 Task: Create validation rules in goal object.
Action: Mouse moved to (609, 48)
Screenshot: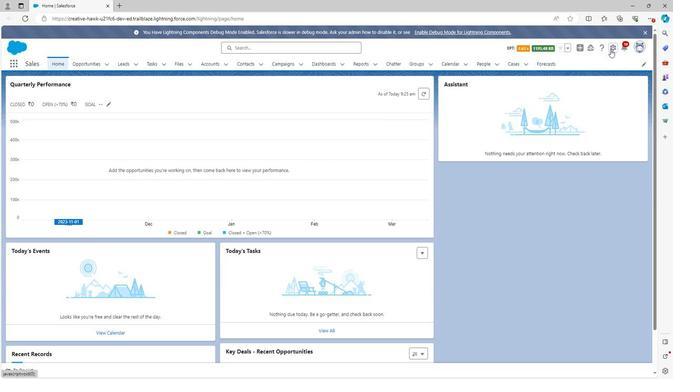 
Action: Mouse pressed left at (609, 48)
Screenshot: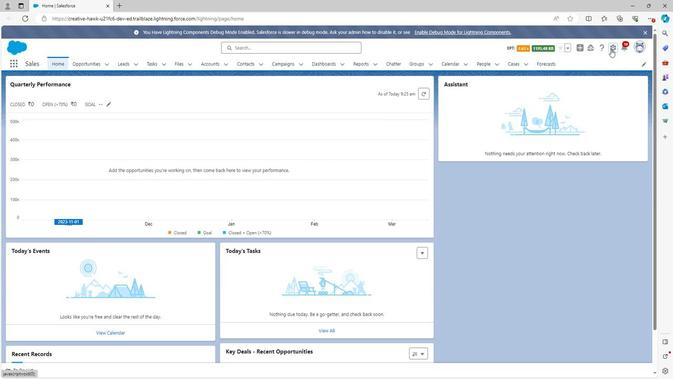 
Action: Mouse moved to (580, 68)
Screenshot: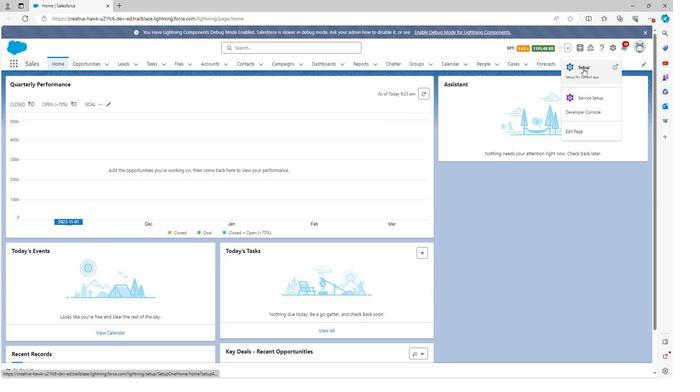 
Action: Mouse pressed left at (580, 68)
Screenshot: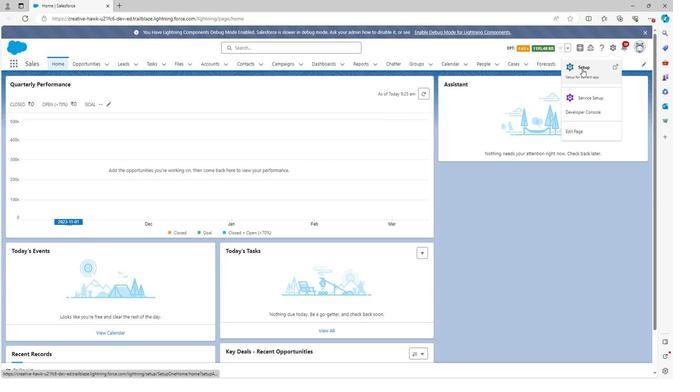 
Action: Mouse moved to (84, 63)
Screenshot: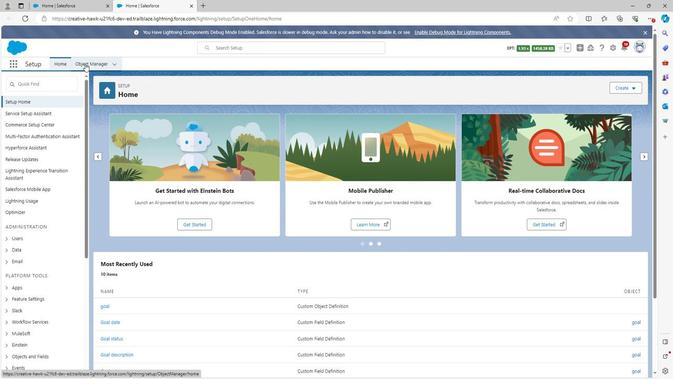 
Action: Mouse pressed left at (84, 63)
Screenshot: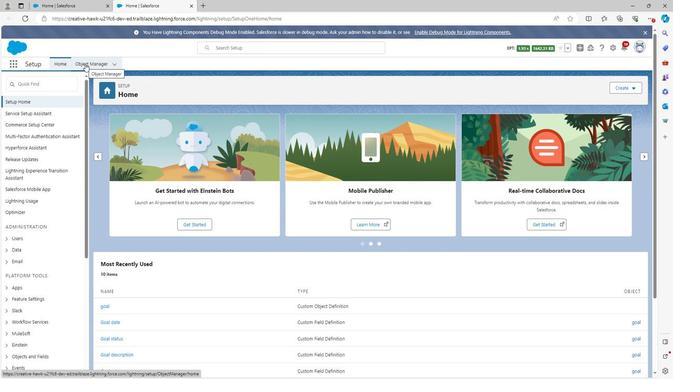 
Action: Mouse moved to (25, 238)
Screenshot: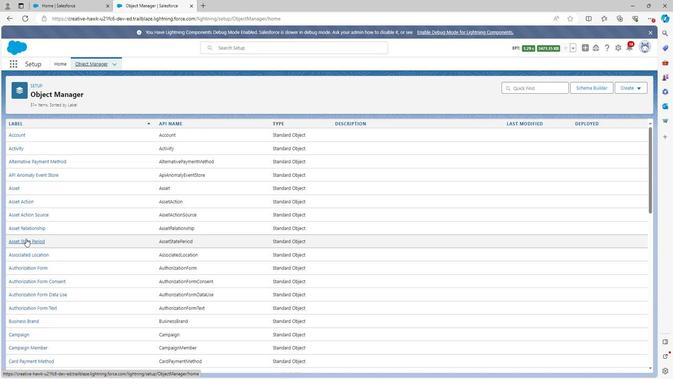 
Action: Mouse scrolled (25, 237) with delta (0, 0)
Screenshot: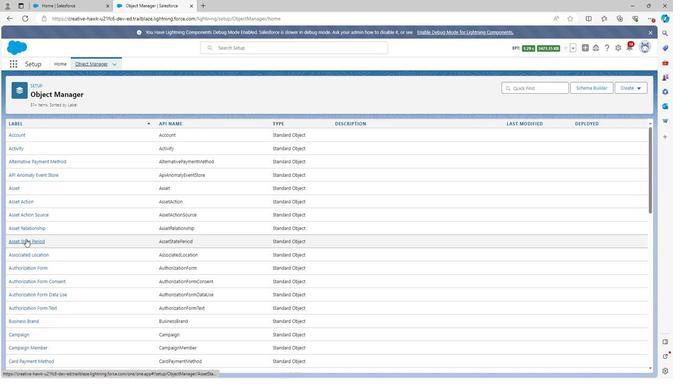 
Action: Mouse moved to (25, 260)
Screenshot: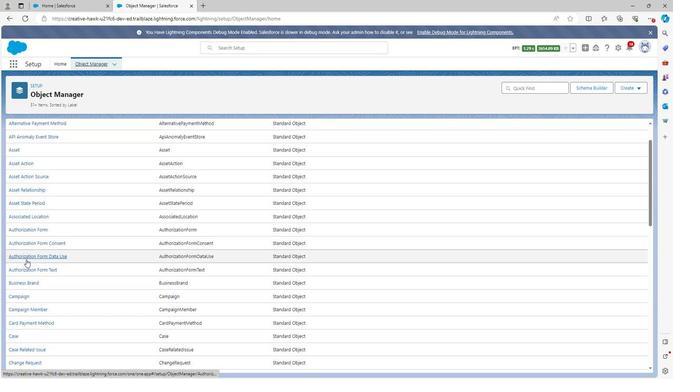 
Action: Mouse scrolled (25, 259) with delta (0, 0)
Screenshot: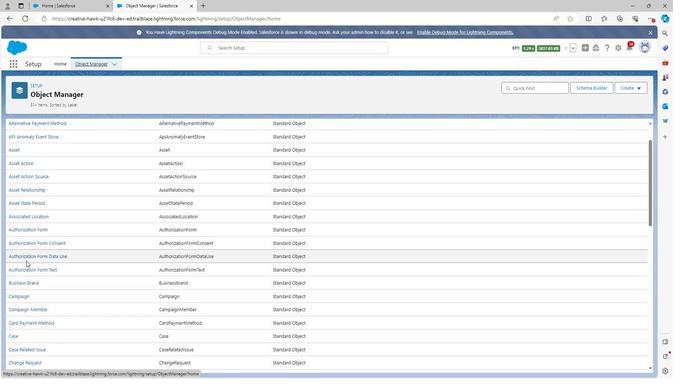 
Action: Mouse moved to (26, 262)
Screenshot: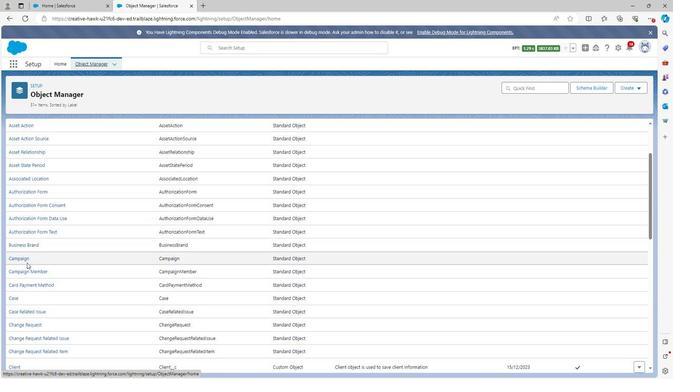 
Action: Mouse scrolled (26, 261) with delta (0, 0)
Screenshot: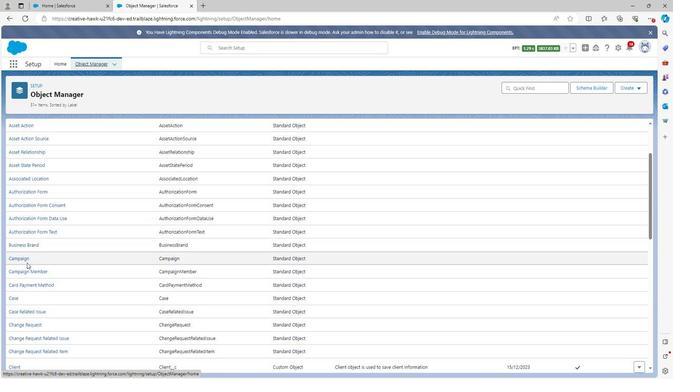 
Action: Mouse moved to (26, 263)
Screenshot: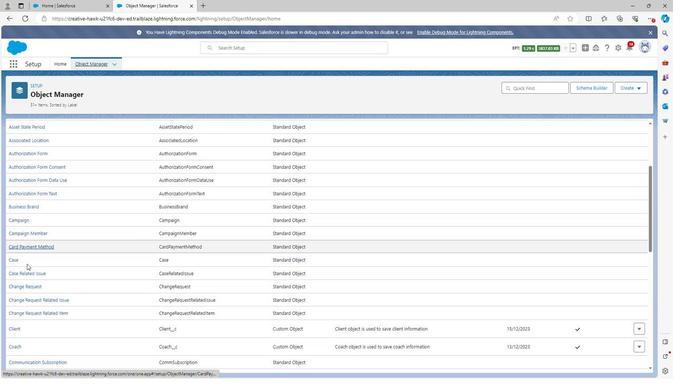 
Action: Mouse scrolled (26, 263) with delta (0, 0)
Screenshot: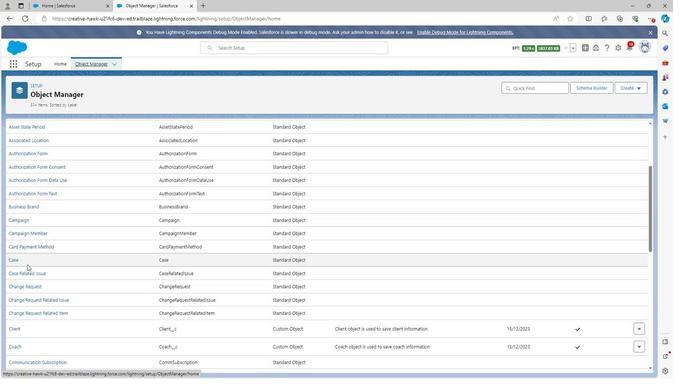 
Action: Mouse scrolled (26, 263) with delta (0, 0)
Screenshot: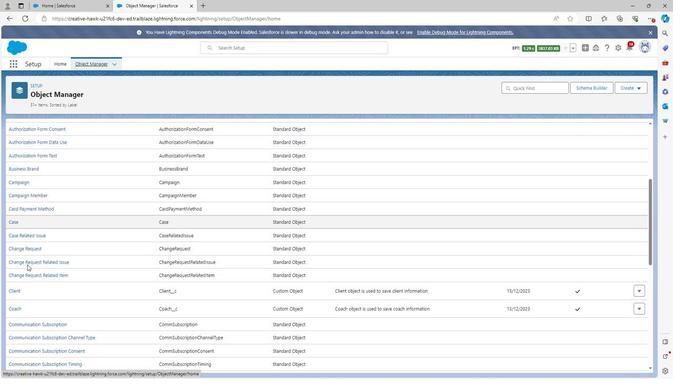 
Action: Mouse scrolled (26, 263) with delta (0, 0)
Screenshot: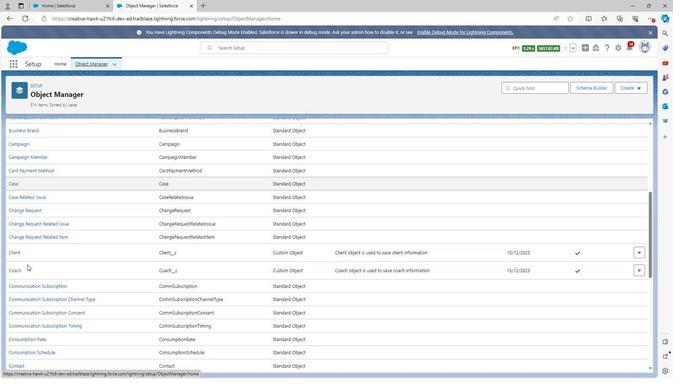 
Action: Mouse scrolled (26, 263) with delta (0, 0)
Screenshot: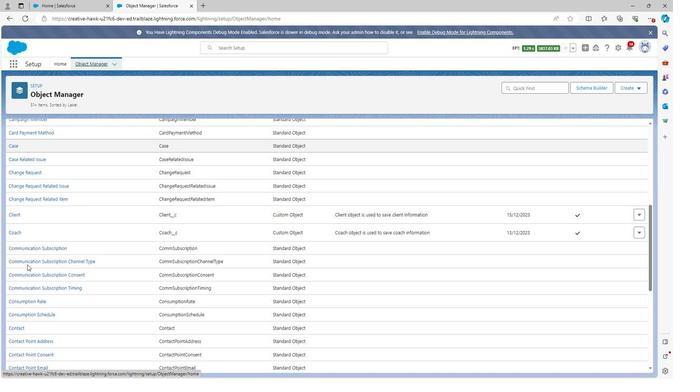 
Action: Mouse scrolled (26, 263) with delta (0, 0)
Screenshot: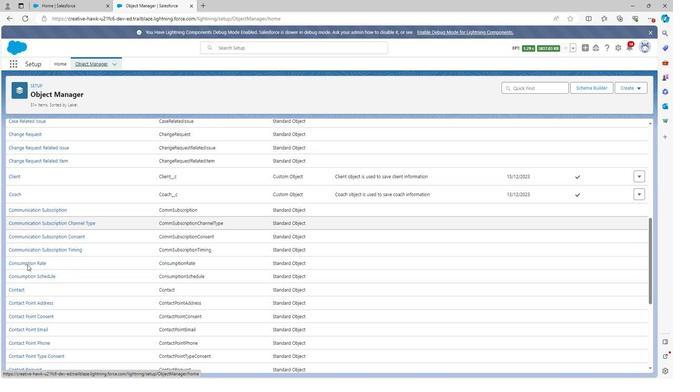 
Action: Mouse scrolled (26, 263) with delta (0, 0)
Screenshot: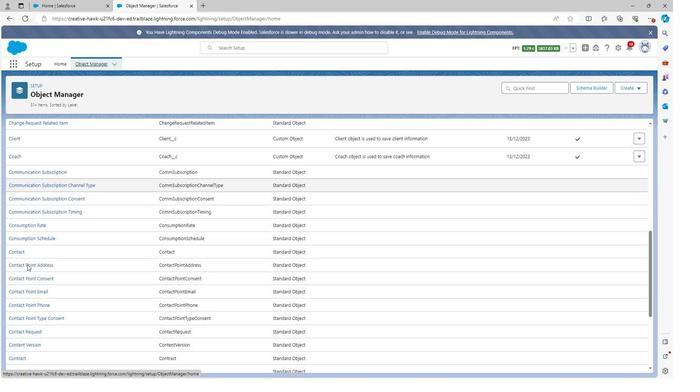 
Action: Mouse scrolled (26, 263) with delta (0, 0)
Screenshot: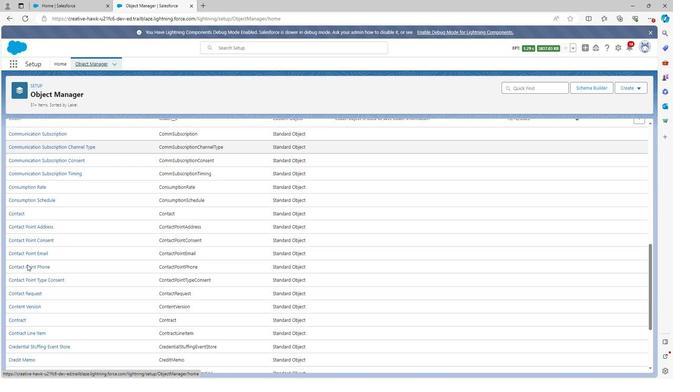 
Action: Mouse scrolled (26, 263) with delta (0, 0)
Screenshot: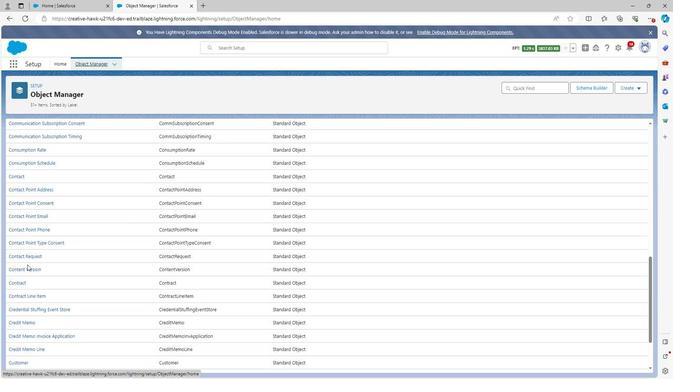
Action: Mouse scrolled (26, 263) with delta (0, 0)
Screenshot: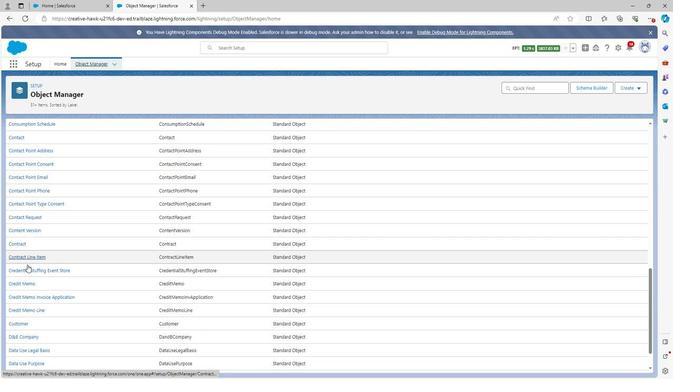 
Action: Mouse scrolled (26, 263) with delta (0, 0)
Screenshot: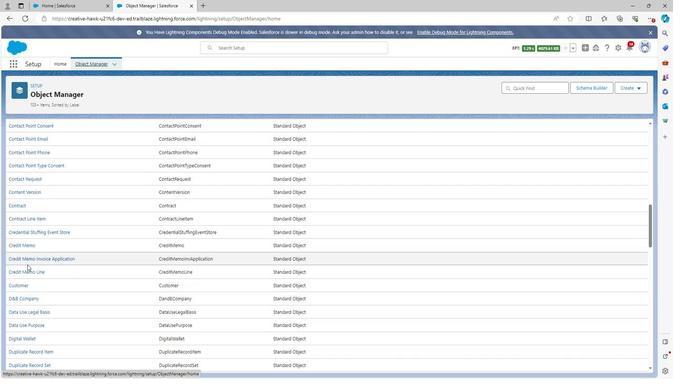 
Action: Mouse scrolled (26, 263) with delta (0, 0)
Screenshot: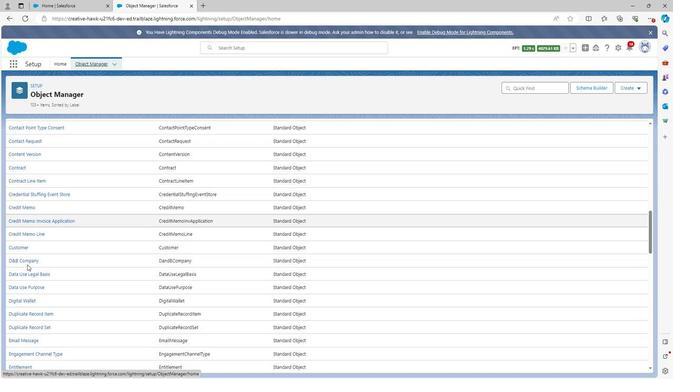 
Action: Mouse scrolled (26, 263) with delta (0, 0)
Screenshot: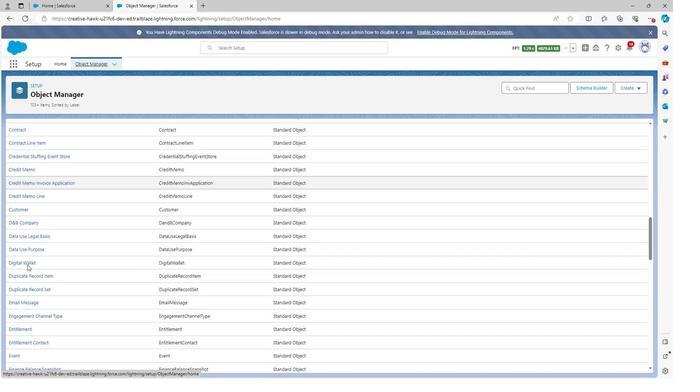 
Action: Mouse scrolled (26, 263) with delta (0, 0)
Screenshot: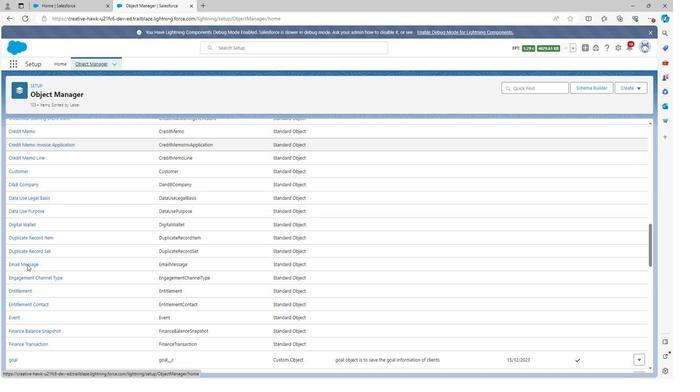 
Action: Mouse scrolled (26, 263) with delta (0, 0)
Screenshot: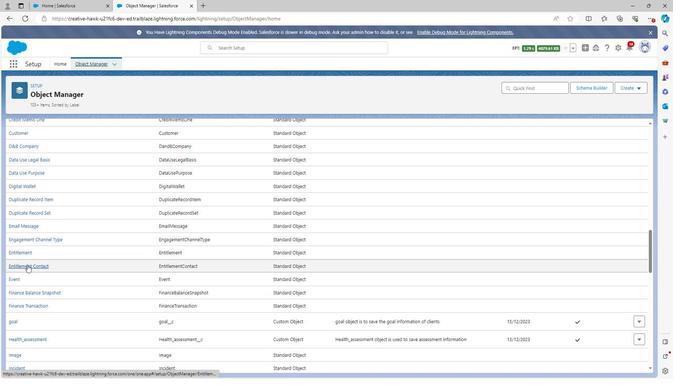 
Action: Mouse scrolled (26, 263) with delta (0, 0)
Screenshot: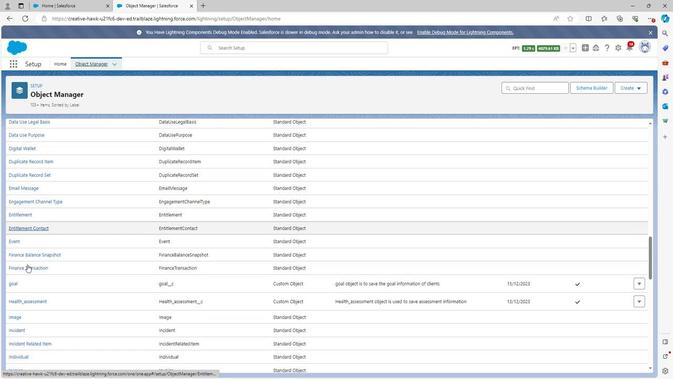 
Action: Mouse moved to (13, 243)
Screenshot: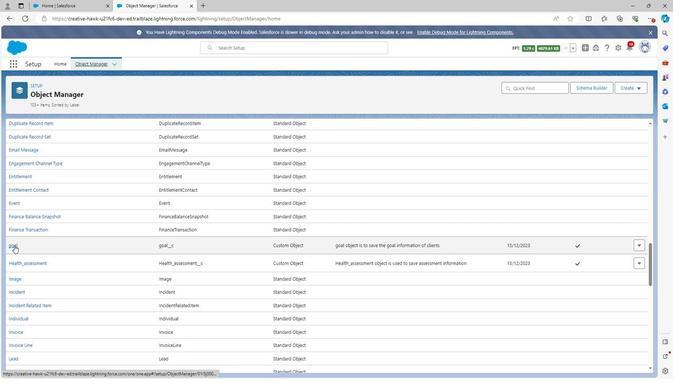 
Action: Mouse pressed left at (13, 243)
Screenshot: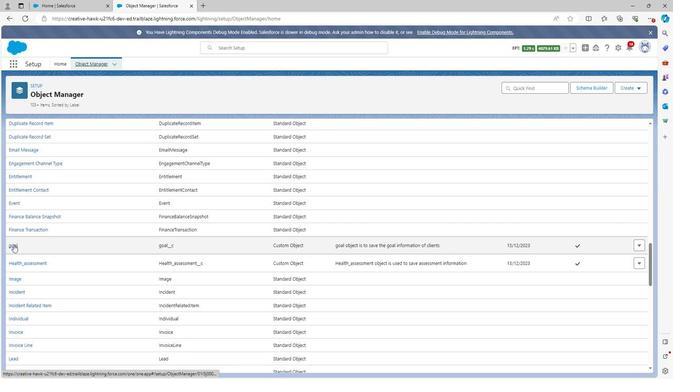 
Action: Mouse moved to (44, 136)
Screenshot: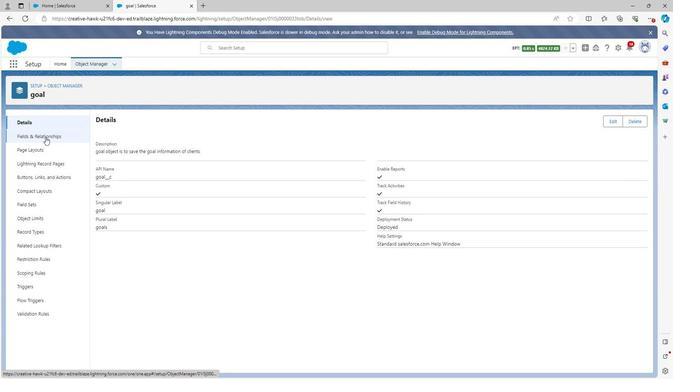 
Action: Mouse pressed left at (44, 136)
Screenshot: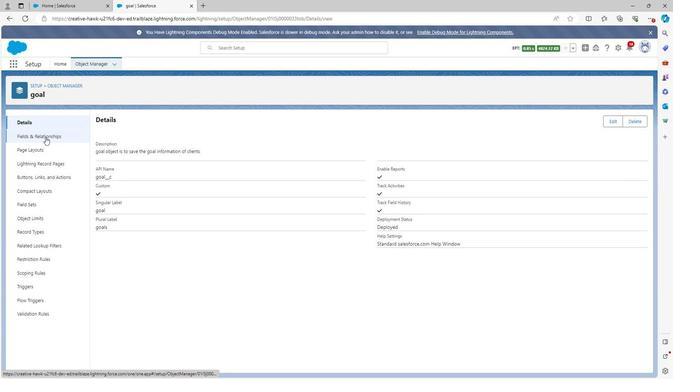 
Action: Mouse moved to (105, 219)
Screenshot: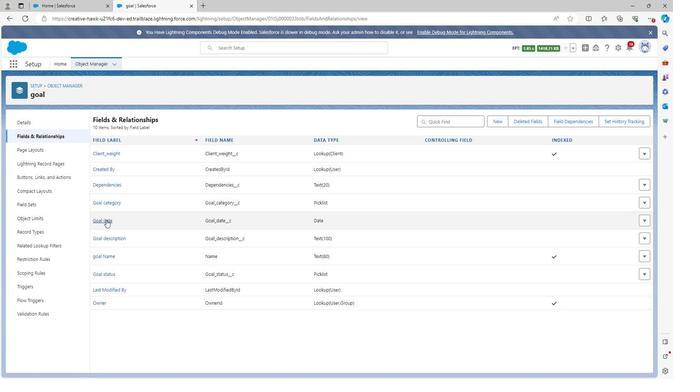 
Action: Mouse pressed left at (105, 219)
Screenshot: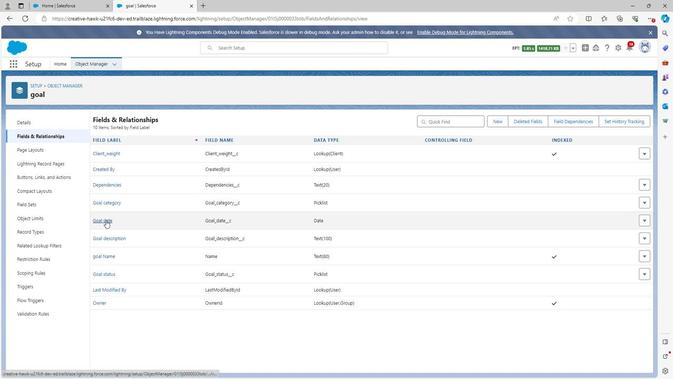 
Action: Mouse moved to (268, 274)
Screenshot: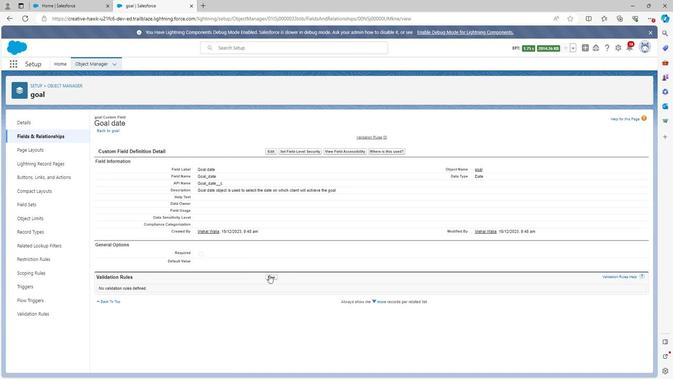 
Action: Mouse pressed left at (268, 274)
Screenshot: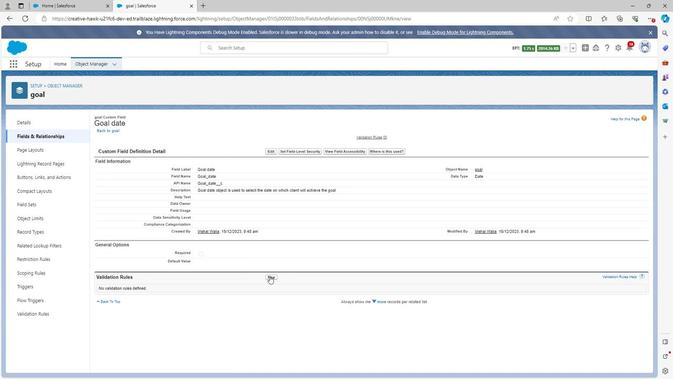 
Action: Mouse moved to (137, 168)
Screenshot: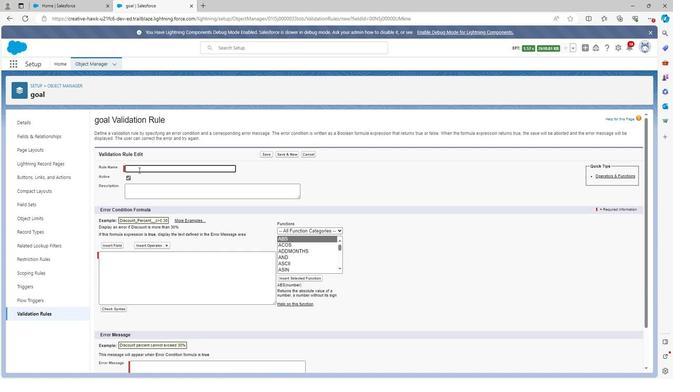 
Action: Mouse pressed left at (137, 168)
Screenshot: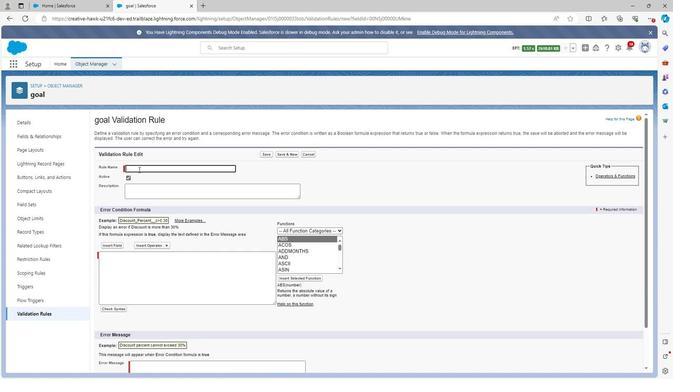 
Action: Key pressed goal<Key.space>dare<Key.backspace><Key.backspace>te
Screenshot: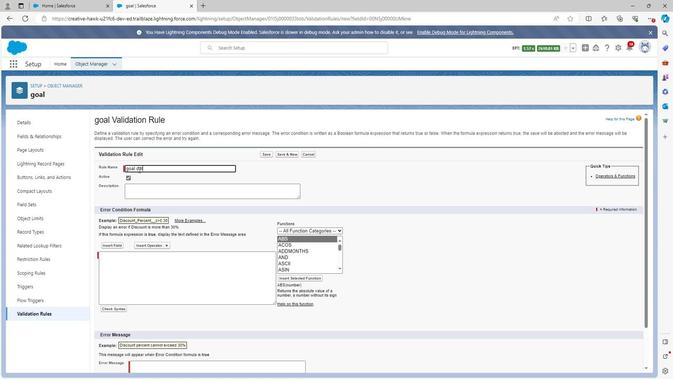 
Action: Mouse moved to (142, 184)
Screenshot: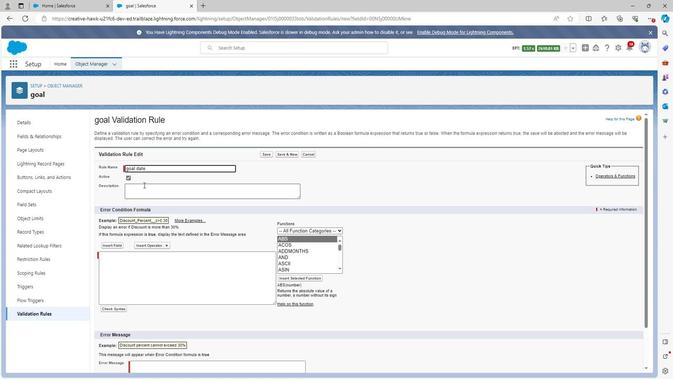 
Action: Mouse pressed left at (142, 184)
Screenshot: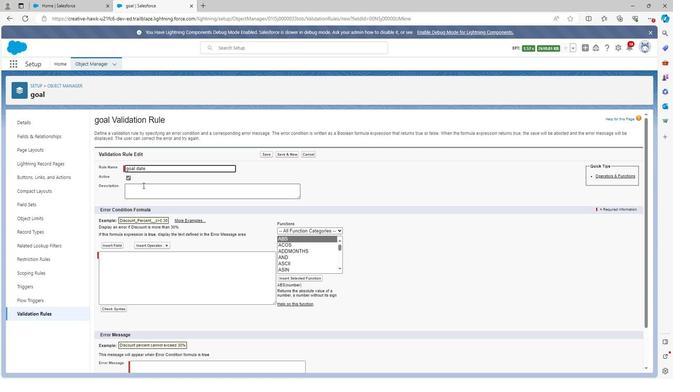 
Action: Key pressed <Key.shift>Goal<Key.space>date<Key.space>r<Key.backspace><Key.space>rule<Key.space>is<Key.space>used<Key.space>to<Key.space>define<Key.space>the<Key.space>goal<Key.space>date<Key.space>of<Key.space>client
Screenshot: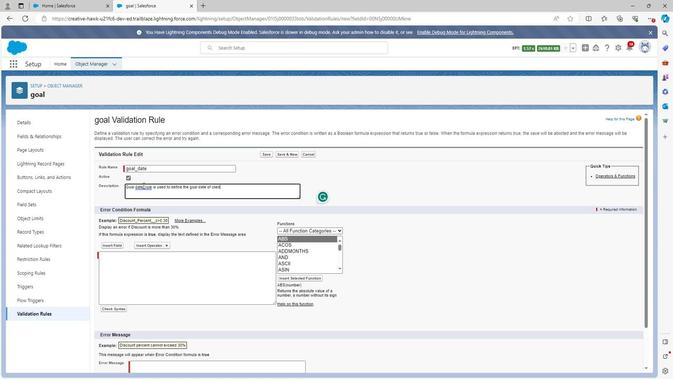 
Action: Mouse moved to (111, 242)
Screenshot: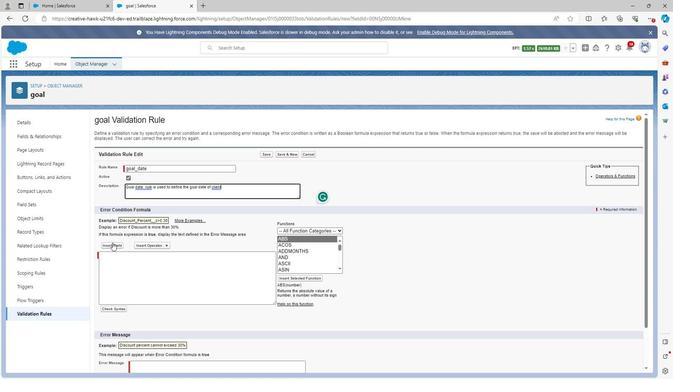 
Action: Mouse pressed left at (111, 242)
Screenshot: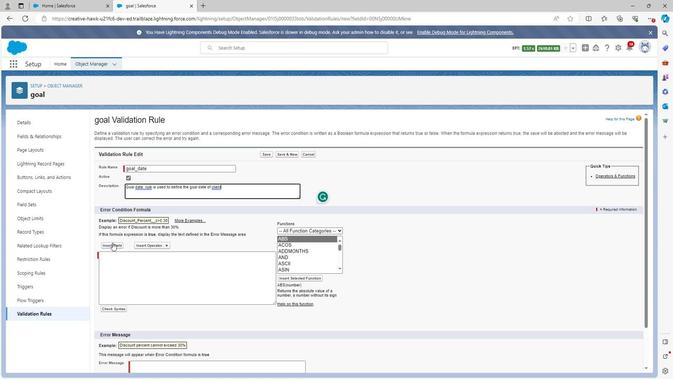 
Action: Mouse moved to (297, 254)
Screenshot: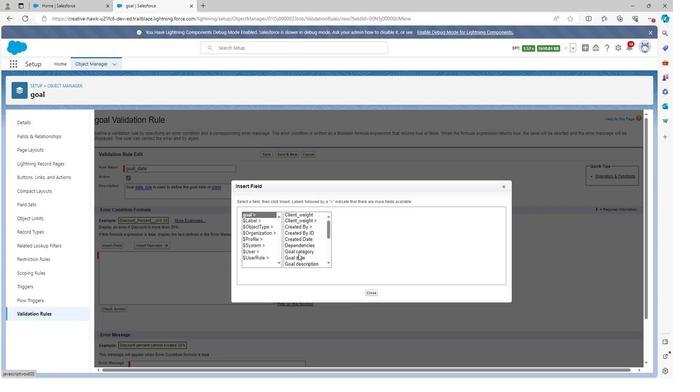 
Action: Mouse pressed left at (297, 254)
Screenshot: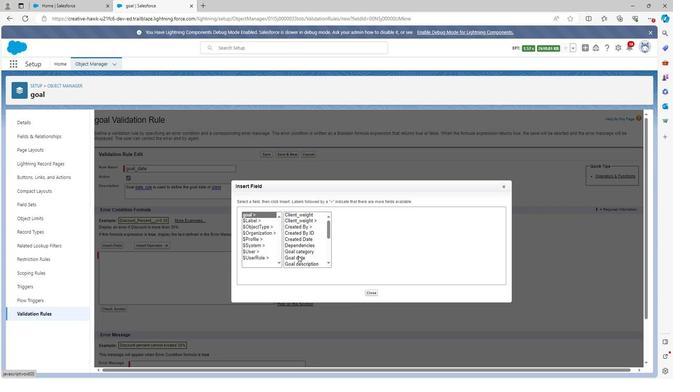 
Action: Mouse moved to (357, 252)
Screenshot: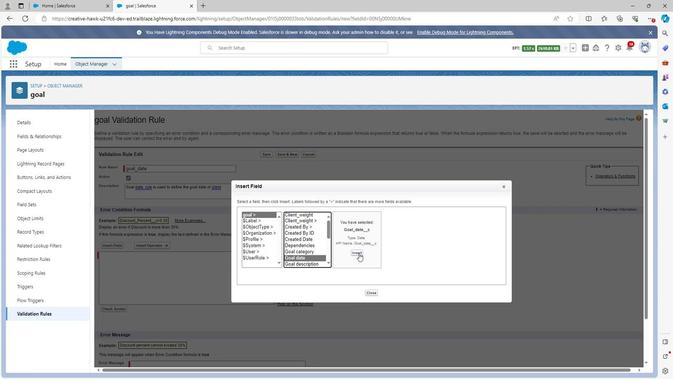 
Action: Mouse pressed left at (357, 252)
Screenshot: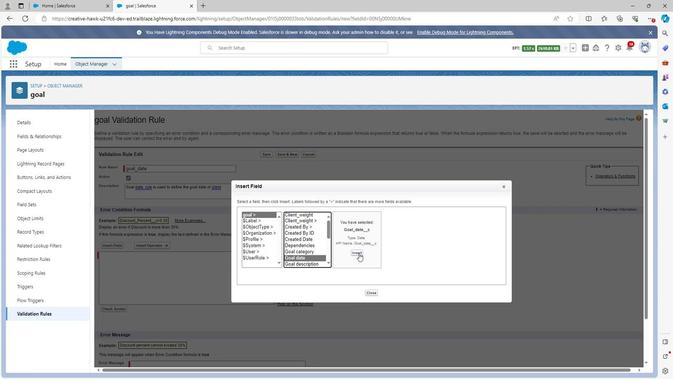 
Action: Mouse moved to (155, 243)
Screenshot: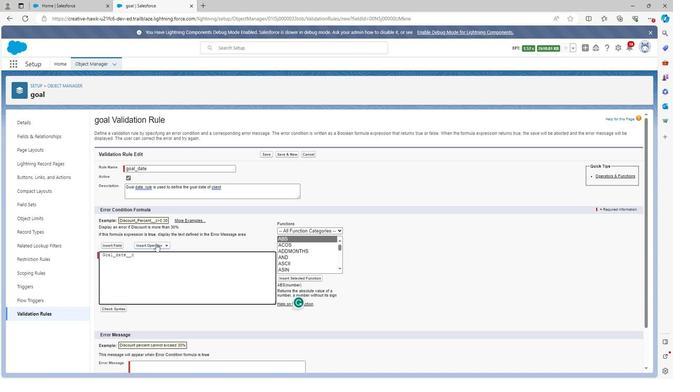 
Action: Mouse pressed left at (155, 243)
Screenshot: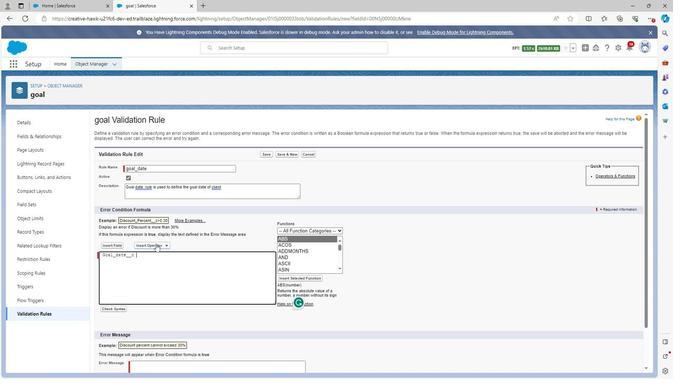 
Action: Mouse moved to (147, 329)
Screenshot: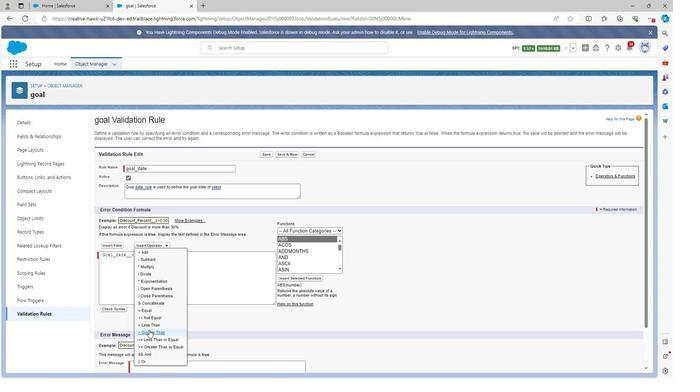 
Action: Mouse pressed left at (147, 329)
Screenshot: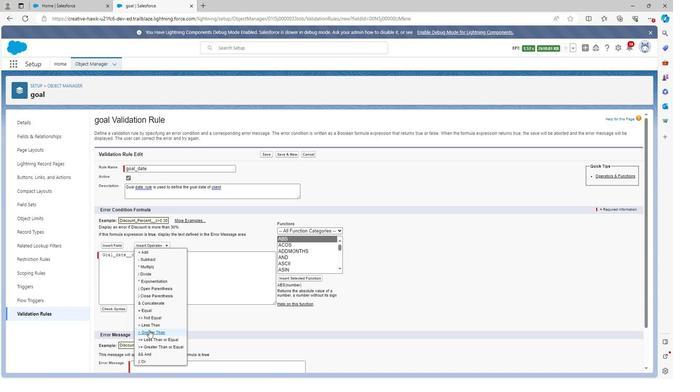 
Action: Mouse moved to (292, 230)
Screenshot: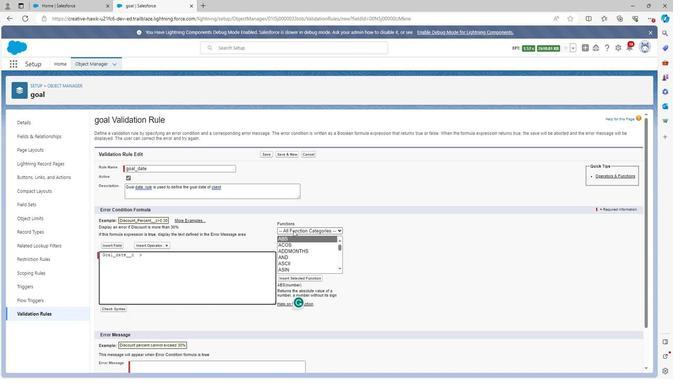 
Action: Mouse pressed left at (292, 230)
Screenshot: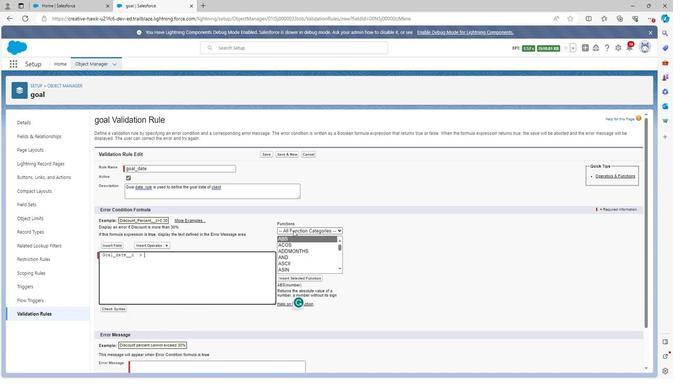 
Action: Mouse moved to (291, 242)
Screenshot: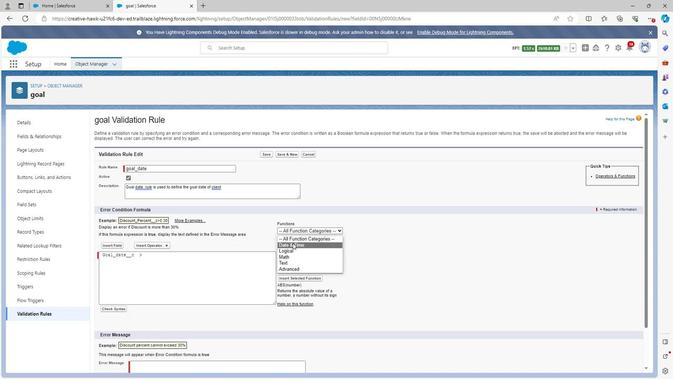 
Action: Mouse pressed left at (291, 242)
Screenshot: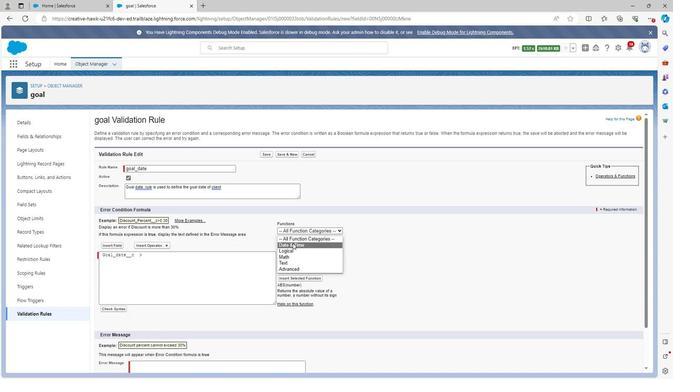 
Action: Mouse moved to (291, 245)
Screenshot: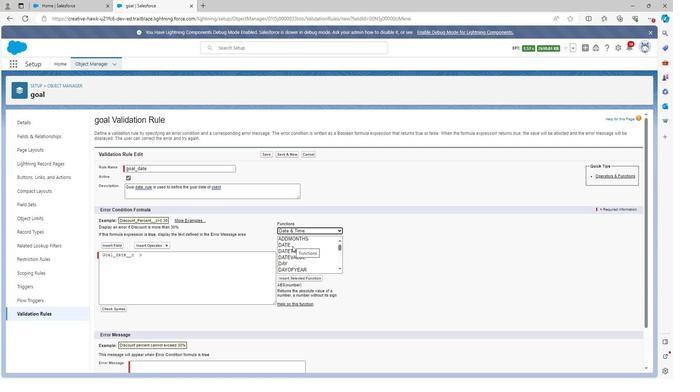 
Action: Mouse scrolled (291, 245) with delta (0, 0)
Screenshot: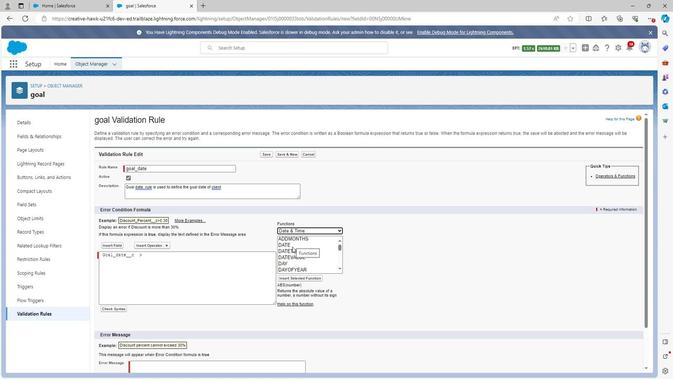 
Action: Mouse scrolled (291, 245) with delta (0, 0)
Screenshot: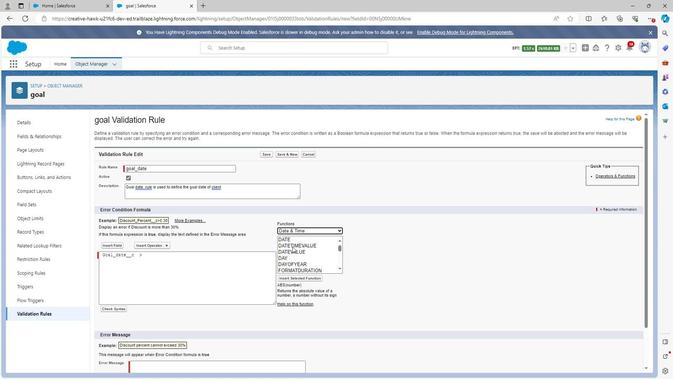 
Action: Mouse scrolled (291, 245) with delta (0, 0)
Screenshot: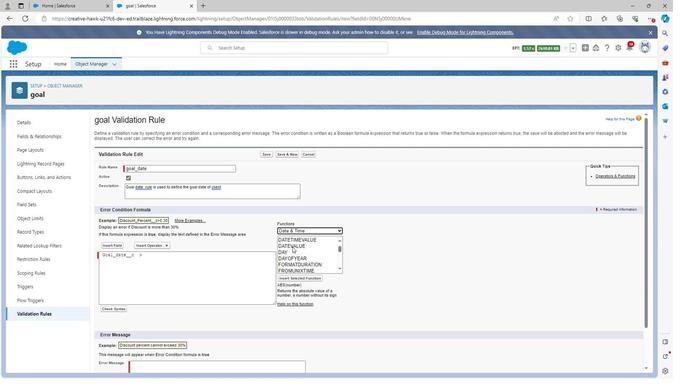 
Action: Mouse scrolled (291, 245) with delta (0, 0)
Screenshot: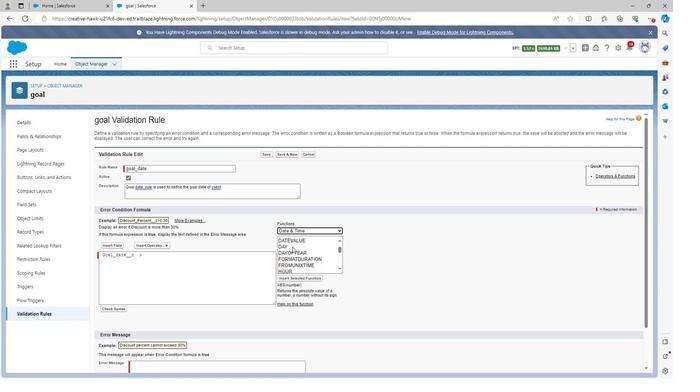 
Action: Mouse scrolled (291, 245) with delta (0, 0)
Screenshot: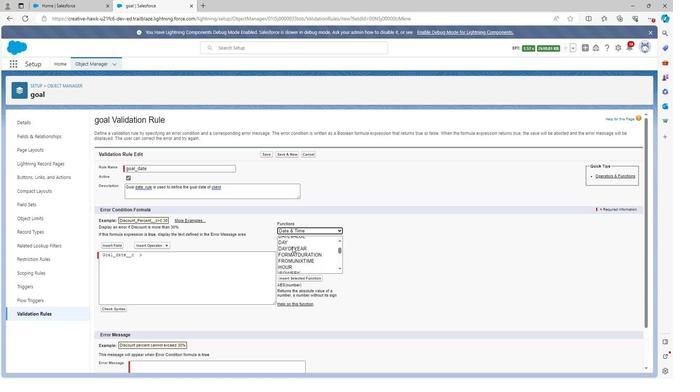 
Action: Mouse scrolled (291, 245) with delta (0, 0)
Screenshot: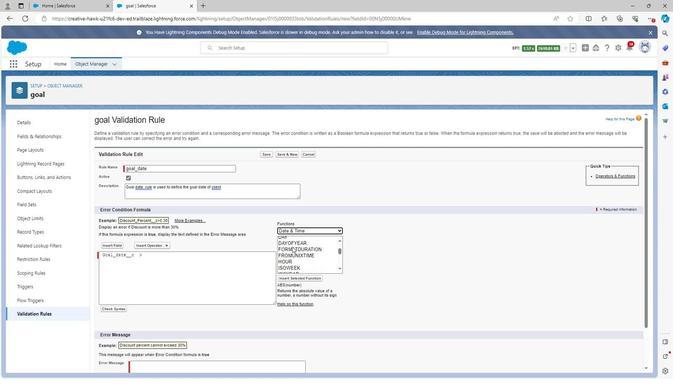 
Action: Mouse scrolled (291, 245) with delta (0, 0)
Screenshot: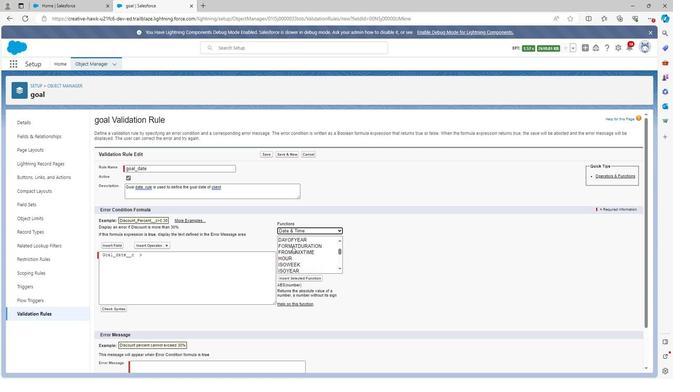 
Action: Mouse scrolled (291, 245) with delta (0, 0)
Screenshot: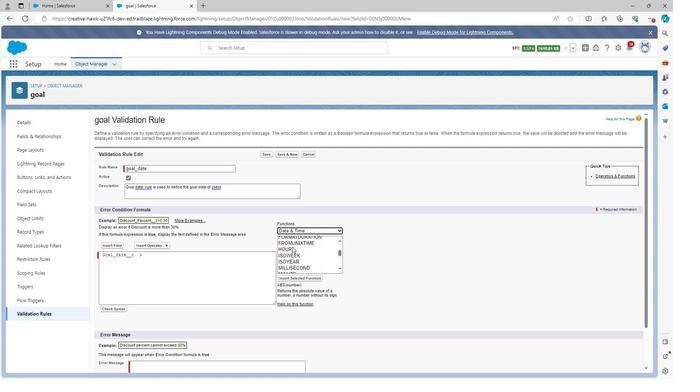 
Action: Mouse scrolled (291, 245) with delta (0, 0)
Screenshot: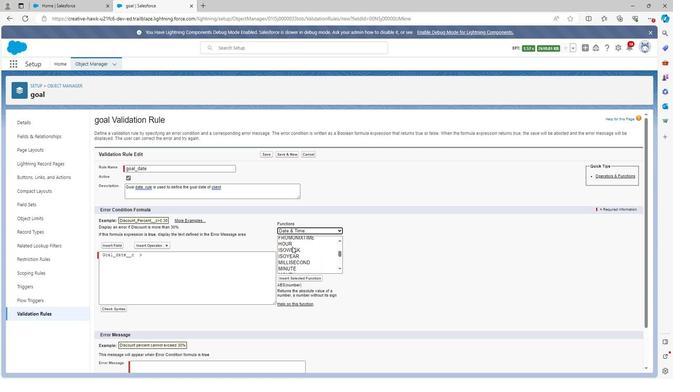
Action: Mouse scrolled (291, 245) with delta (0, 0)
Screenshot: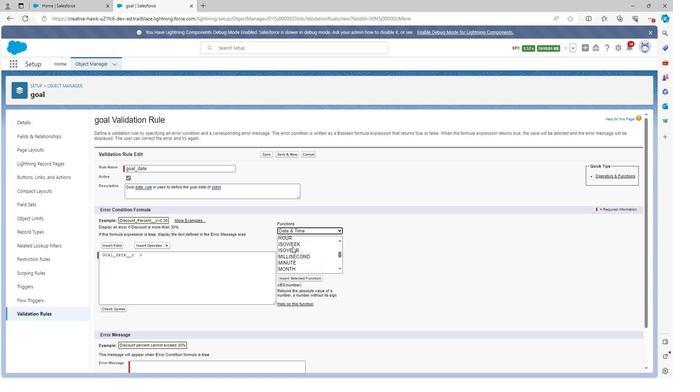 
Action: Mouse scrolled (291, 245) with delta (0, 0)
Screenshot: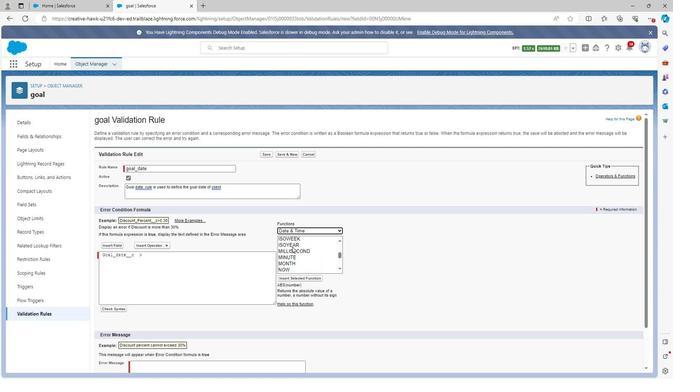 
Action: Mouse scrolled (291, 245) with delta (0, 0)
Screenshot: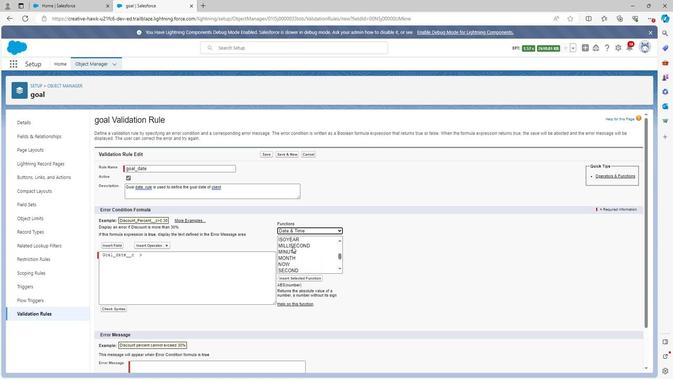
Action: Mouse scrolled (291, 245) with delta (0, 0)
Screenshot: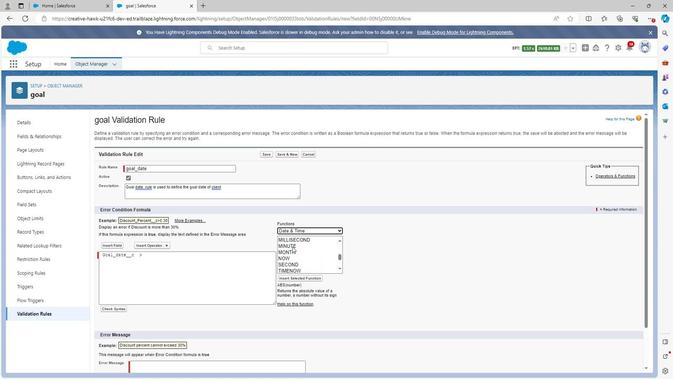 
Action: Mouse scrolled (291, 245) with delta (0, 0)
Screenshot: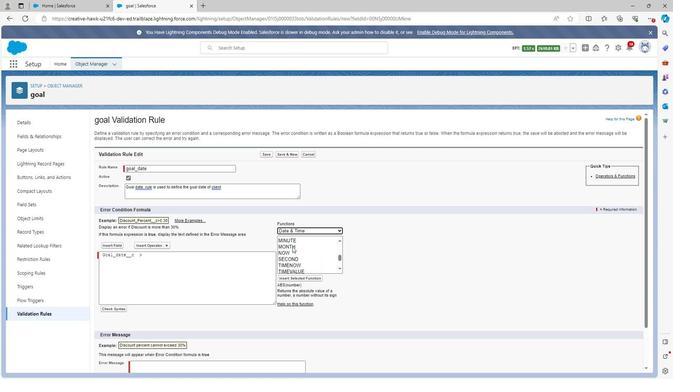 
Action: Mouse scrolled (291, 245) with delta (0, 0)
Screenshot: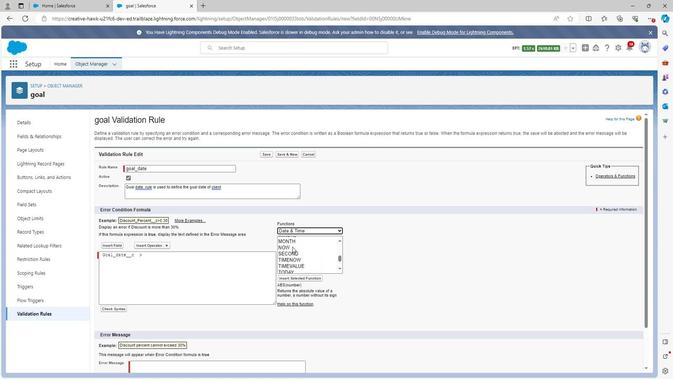 
Action: Mouse scrolled (291, 245) with delta (0, 0)
Screenshot: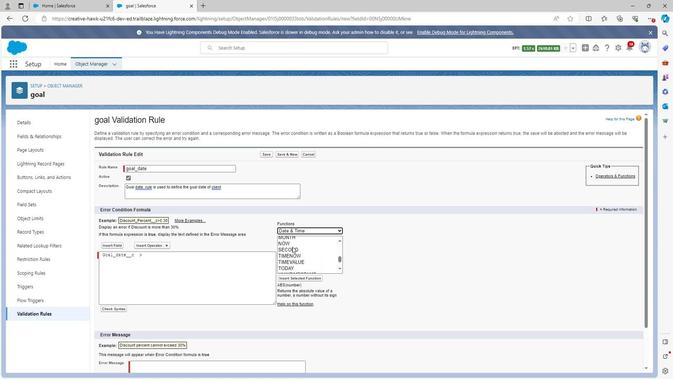 
Action: Mouse scrolled (291, 245) with delta (0, 0)
Screenshot: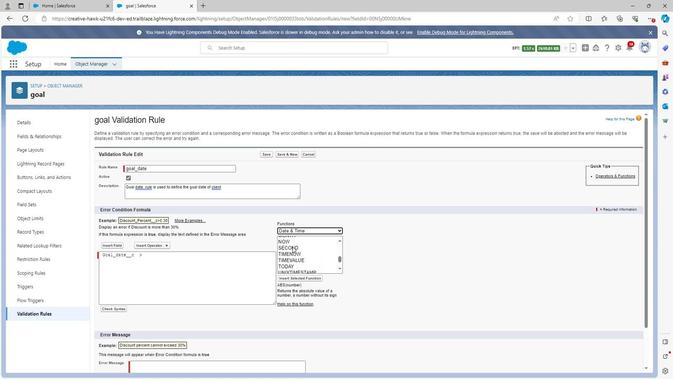 
Action: Mouse moved to (284, 253)
Screenshot: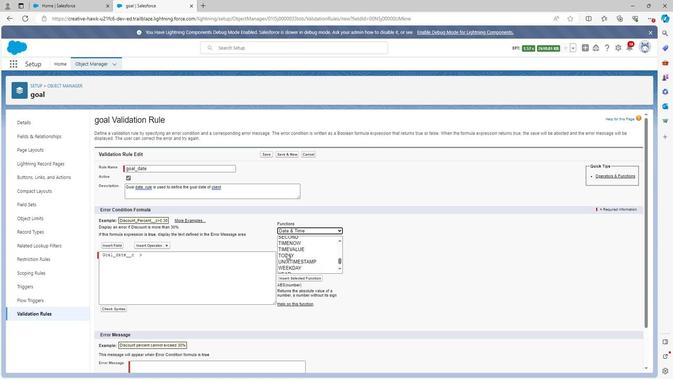 
Action: Mouse pressed left at (284, 253)
Screenshot: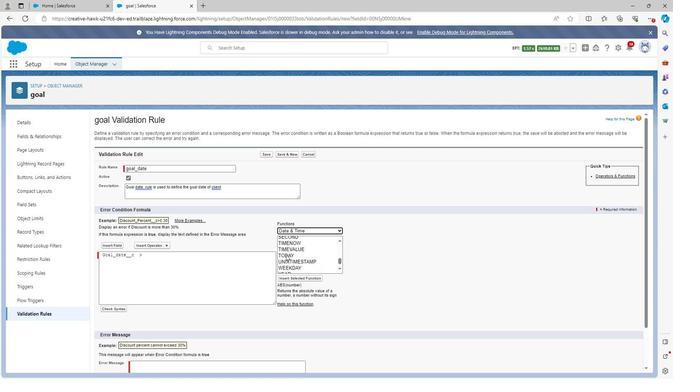
Action: Mouse moved to (293, 275)
Screenshot: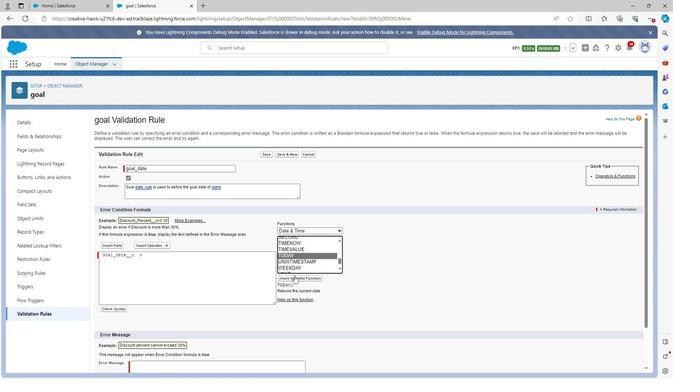 
Action: Mouse pressed left at (293, 275)
Screenshot: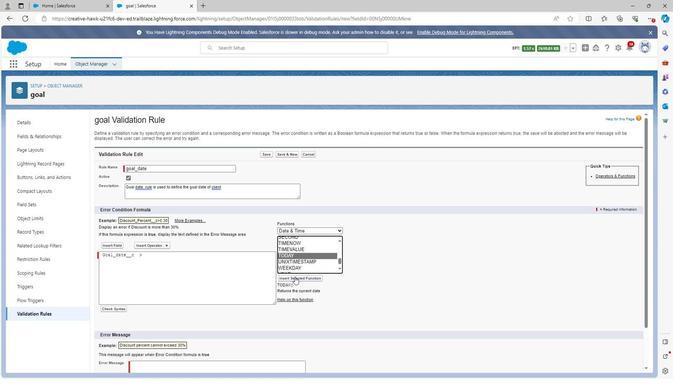 
Action: Mouse moved to (118, 307)
Screenshot: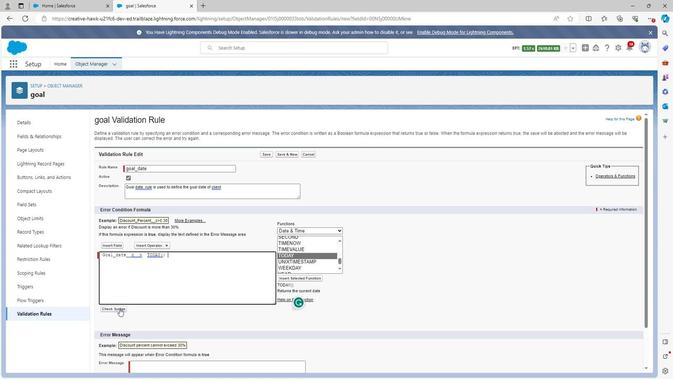 
Action: Mouse pressed left at (118, 307)
Screenshot: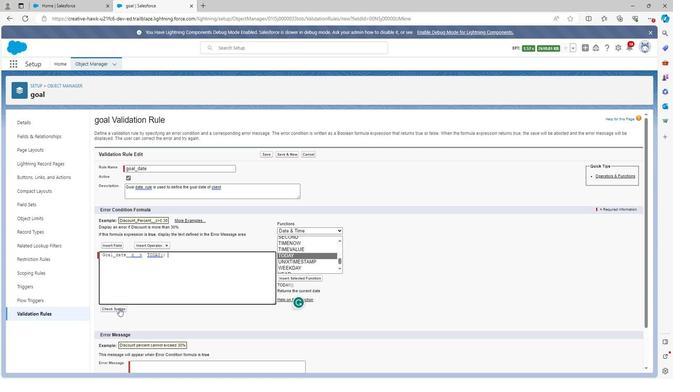 
Action: Mouse moved to (230, 311)
Screenshot: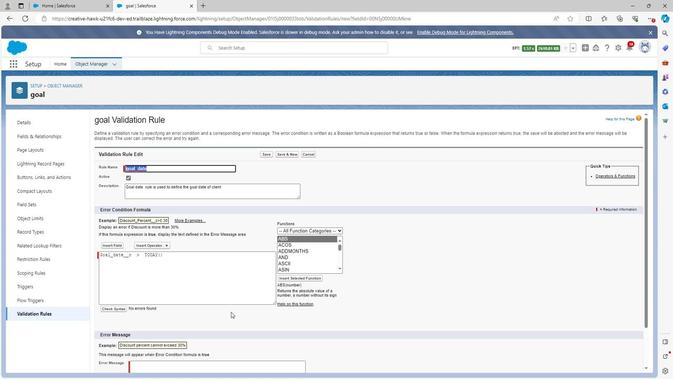 
Action: Mouse scrolled (230, 310) with delta (0, 0)
Screenshot: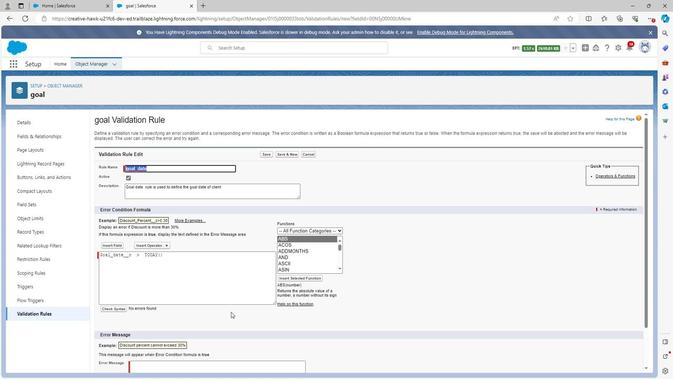 
Action: Mouse scrolled (230, 310) with delta (0, 0)
Screenshot: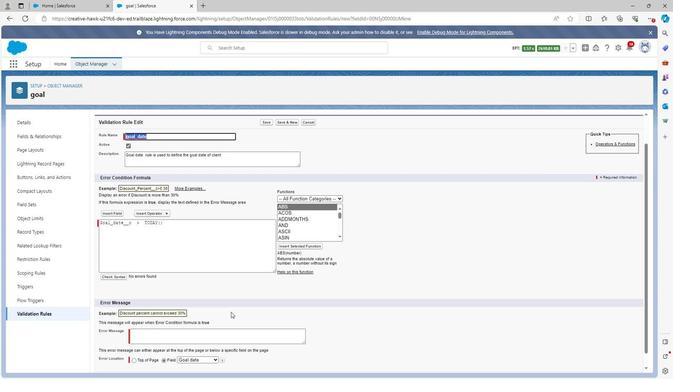 
Action: Mouse scrolled (230, 310) with delta (0, 0)
Screenshot: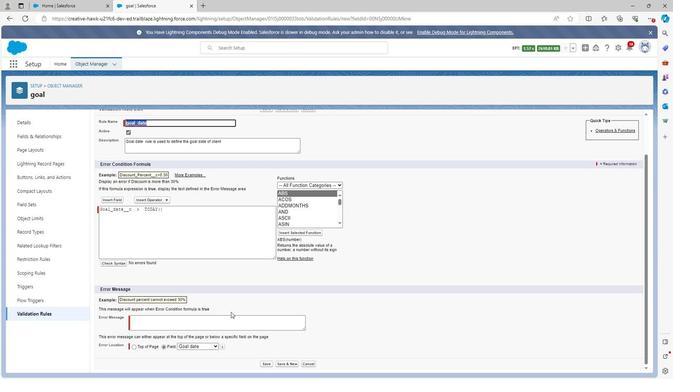 
Action: Mouse moved to (212, 319)
Screenshot: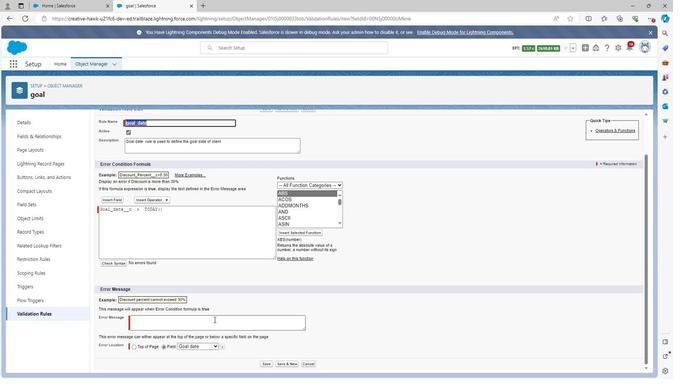 
Action: Mouse pressed left at (212, 319)
Screenshot: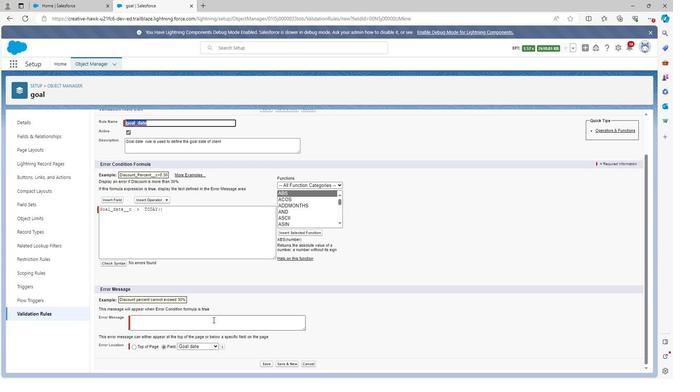 
Action: Key pressed <Key.shift>Goal<Key.space>should<Key.space>be<Key.space><Key.backspace><Key.backspace><Key.backspace><Key.backspace><Key.backspace><Key.backspace><Key.backspace><Key.backspace><Key.backspace><Key.backspace>date<Key.space>should<Key.space>be<Key.space>after<Key.space>today
Screenshot: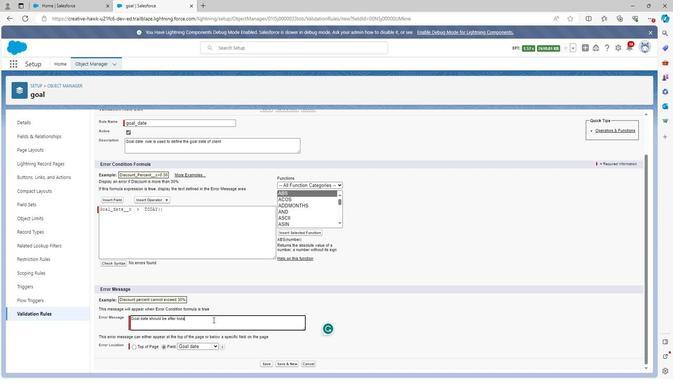 
Action: Mouse moved to (200, 318)
Screenshot: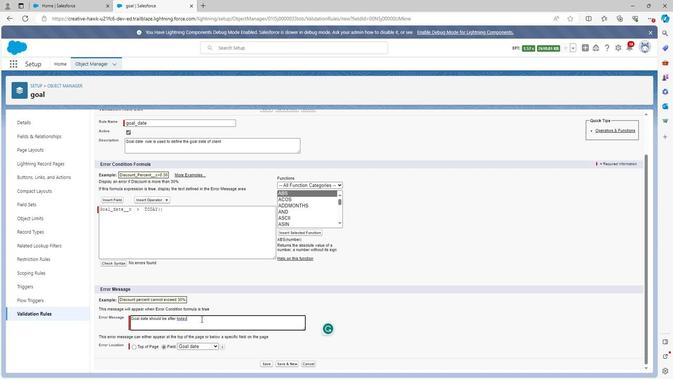 
Action: Mouse scrolled (200, 317) with delta (0, 0)
Screenshot: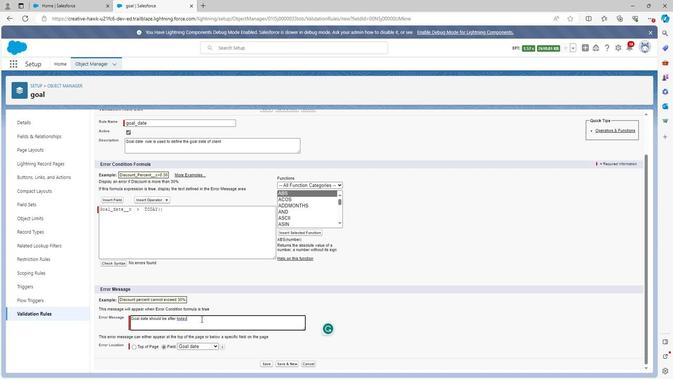 
Action: Mouse moved to (262, 361)
Screenshot: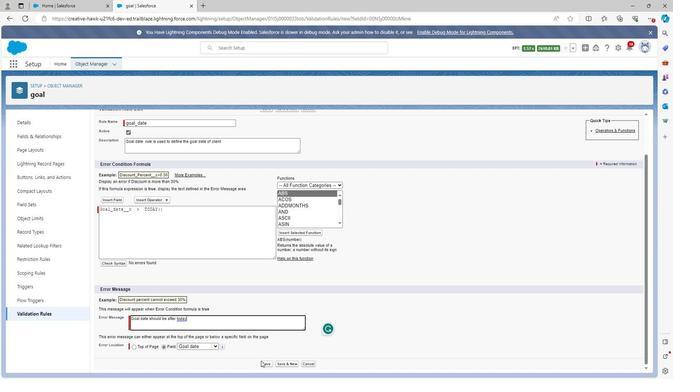 
Action: Mouse pressed left at (262, 361)
Screenshot: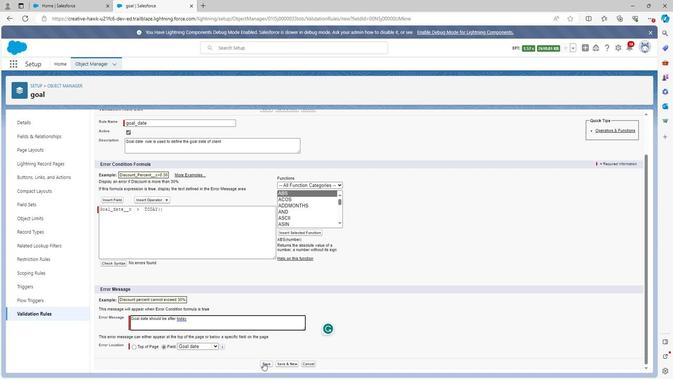 
Action: Mouse moved to (88, 64)
Screenshot: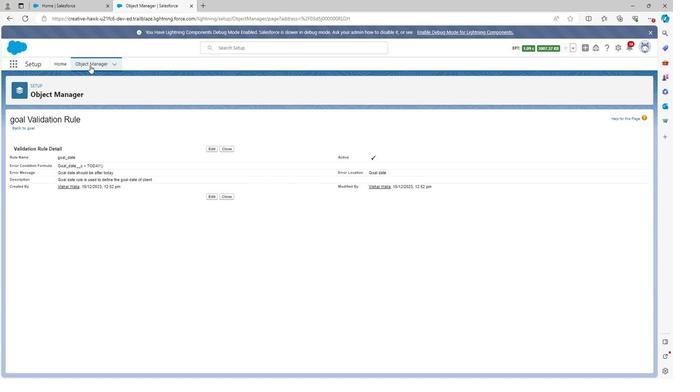 
Action: Mouse pressed left at (88, 64)
Screenshot: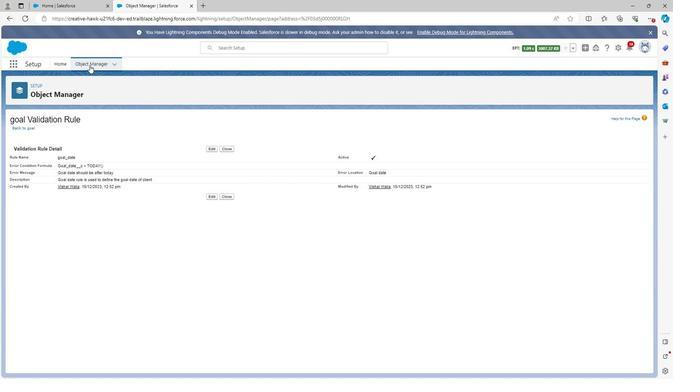 
Action: Mouse moved to (50, 238)
Screenshot: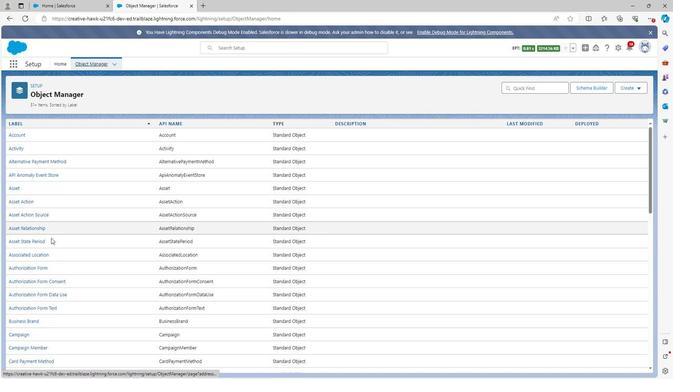 
Action: Mouse scrolled (50, 237) with delta (0, 0)
Screenshot: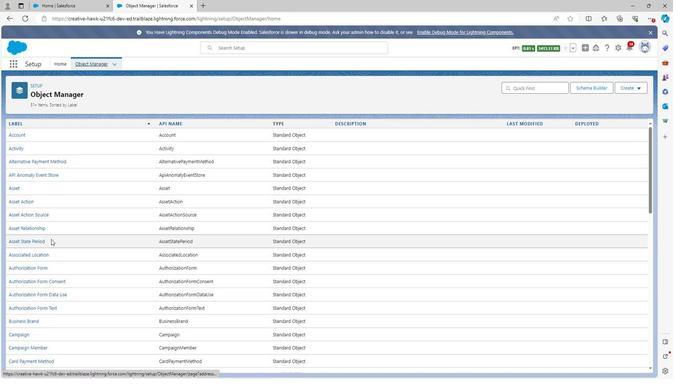 
Action: Mouse scrolled (50, 237) with delta (0, 0)
Screenshot: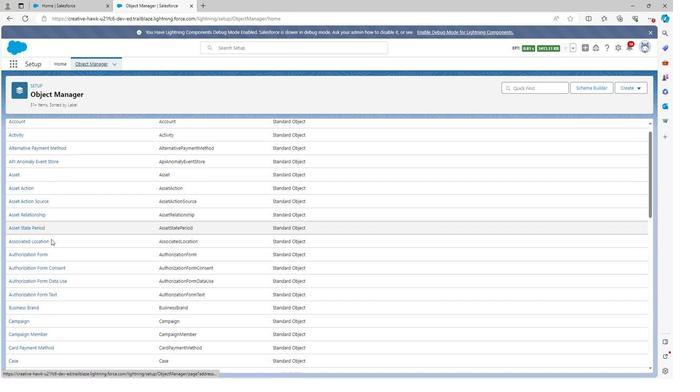 
Action: Mouse scrolled (50, 237) with delta (0, 0)
Screenshot: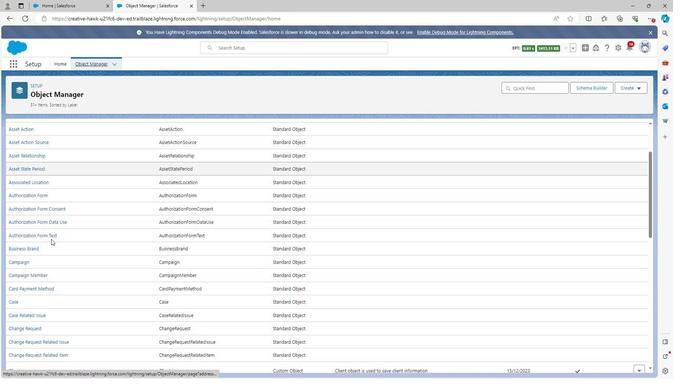 
Action: Mouse scrolled (50, 237) with delta (0, 0)
Screenshot: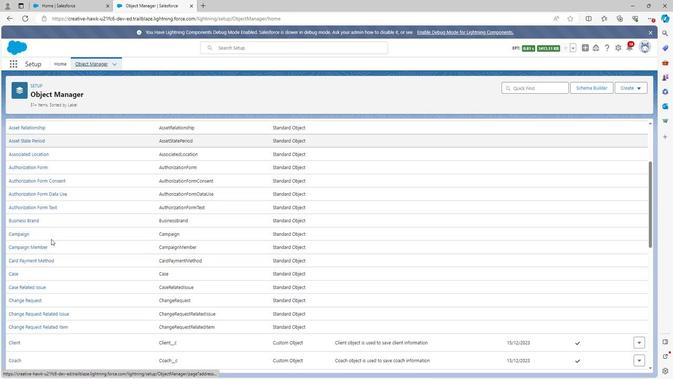 
Action: Mouse scrolled (50, 237) with delta (0, 0)
Screenshot: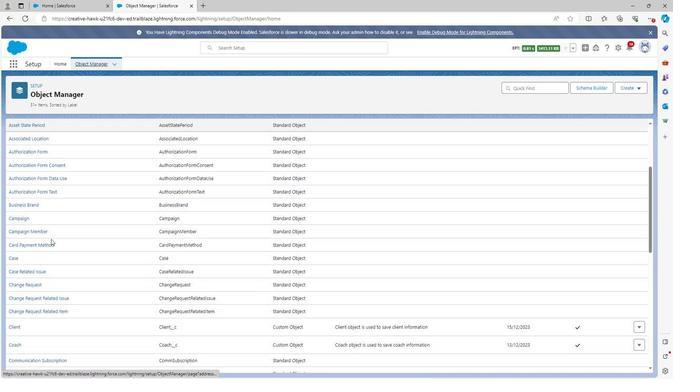 
Action: Mouse scrolled (50, 237) with delta (0, 0)
Screenshot: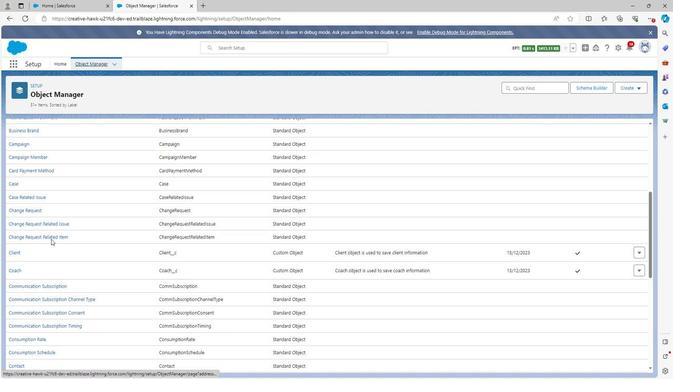 
Action: Mouse scrolled (50, 237) with delta (0, 0)
Screenshot: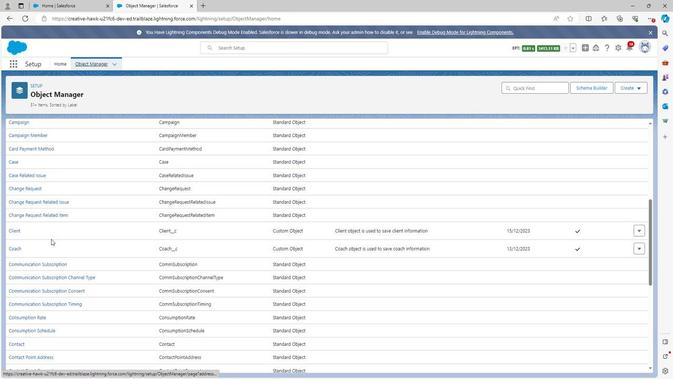 
Action: Mouse scrolled (50, 237) with delta (0, 0)
Screenshot: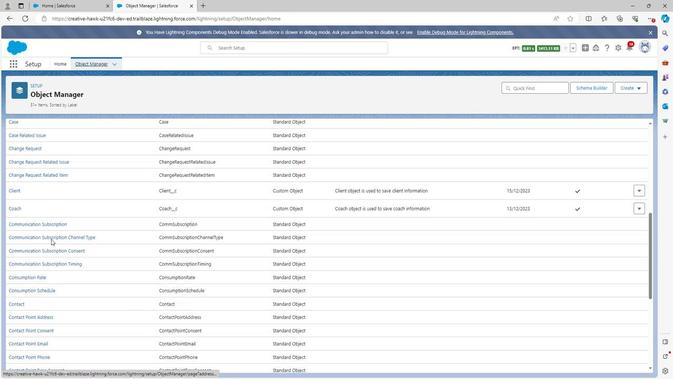 
Action: Mouse scrolled (50, 237) with delta (0, 0)
Screenshot: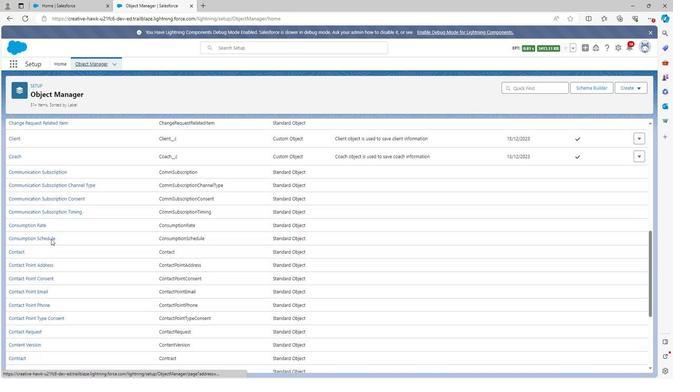 
Action: Mouse scrolled (50, 237) with delta (0, 0)
Screenshot: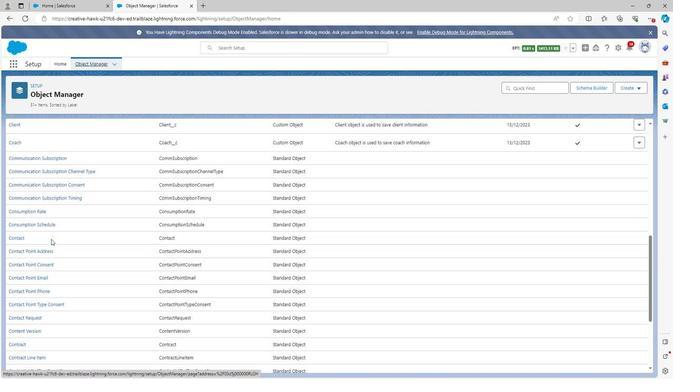 
Action: Mouse moved to (50, 240)
Screenshot: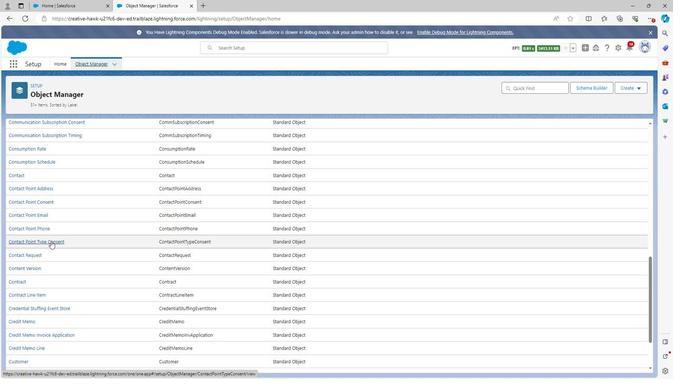 
Action: Mouse scrolled (50, 240) with delta (0, 0)
Screenshot: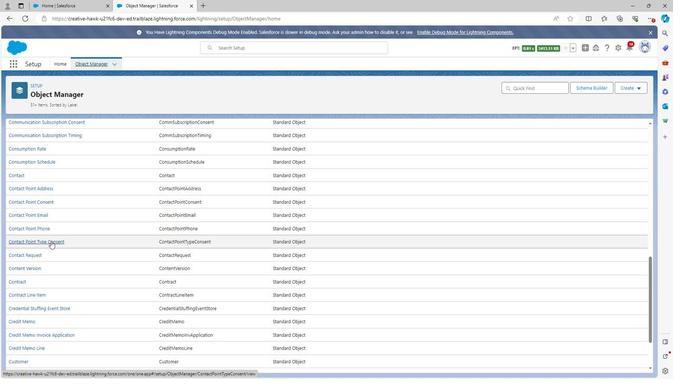 
Action: Mouse moved to (48, 242)
Screenshot: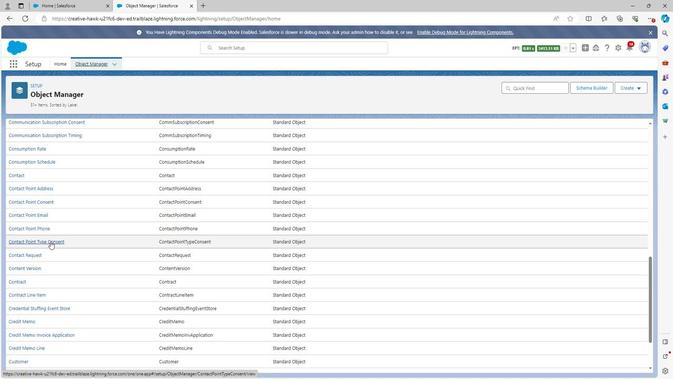 
Action: Mouse scrolled (48, 241) with delta (0, 0)
Screenshot: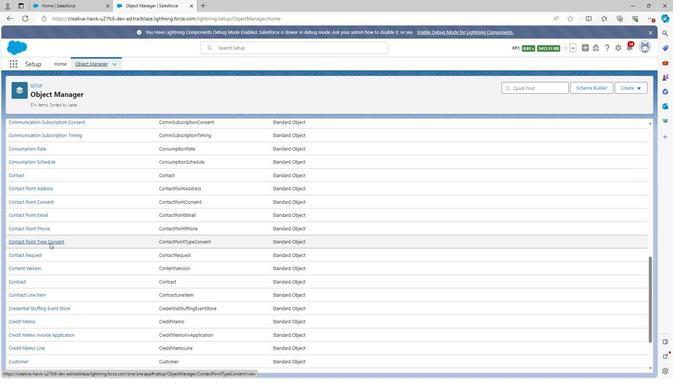 
Action: Mouse moved to (48, 242)
Screenshot: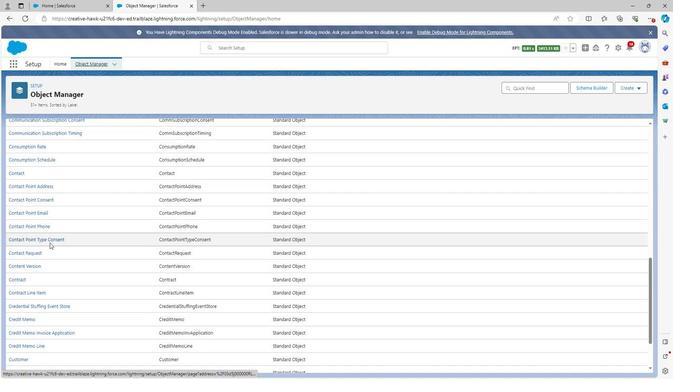 
Action: Mouse scrolled (48, 242) with delta (0, 0)
Screenshot: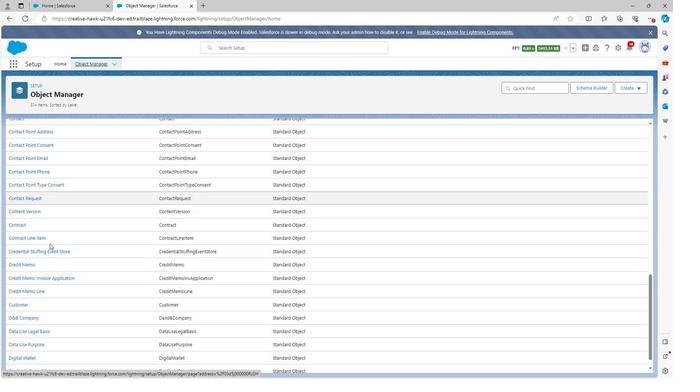 
Action: Mouse scrolled (48, 242) with delta (0, 0)
Screenshot: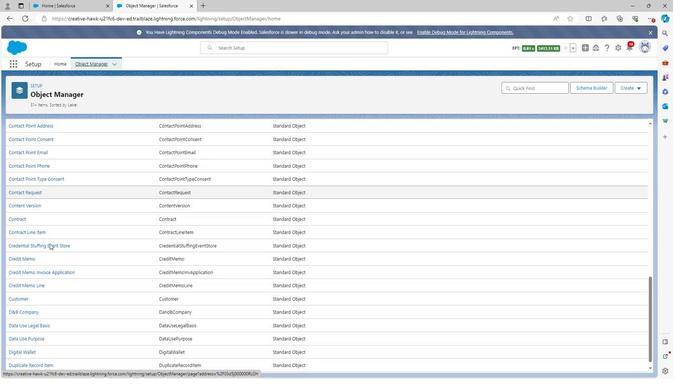 
Action: Mouse scrolled (48, 242) with delta (0, 0)
Screenshot: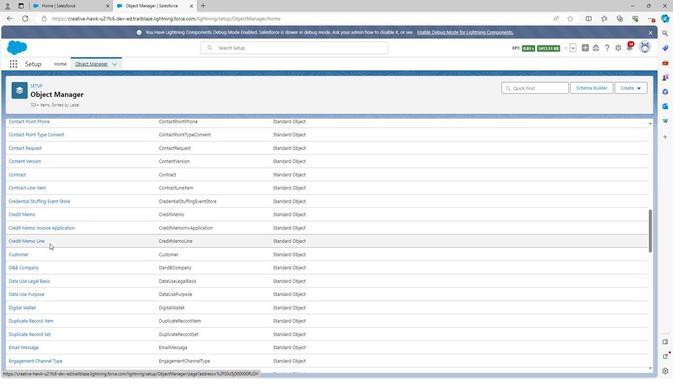 
Action: Mouse moved to (48, 245)
Screenshot: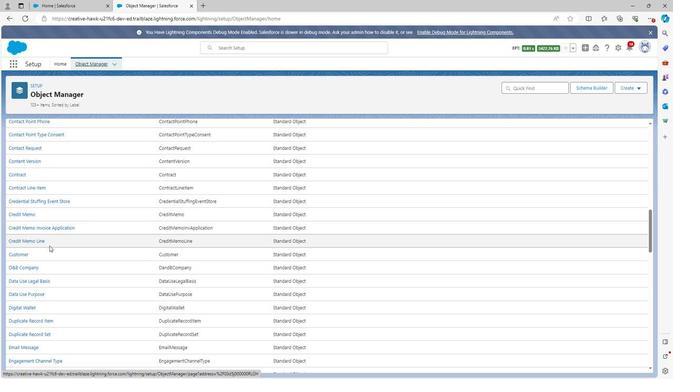 
Action: Mouse scrolled (48, 245) with delta (0, 0)
Screenshot: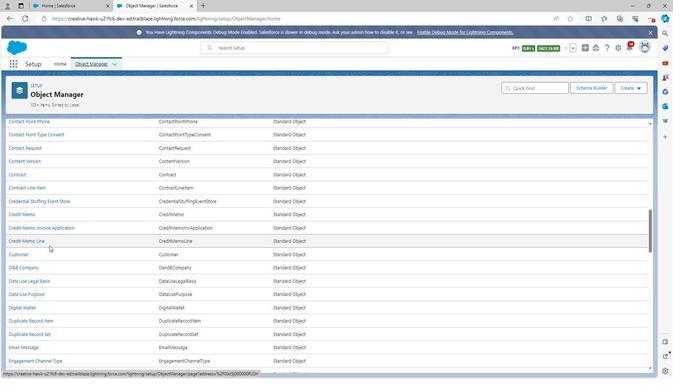 
Action: Mouse scrolled (48, 245) with delta (0, 0)
Screenshot: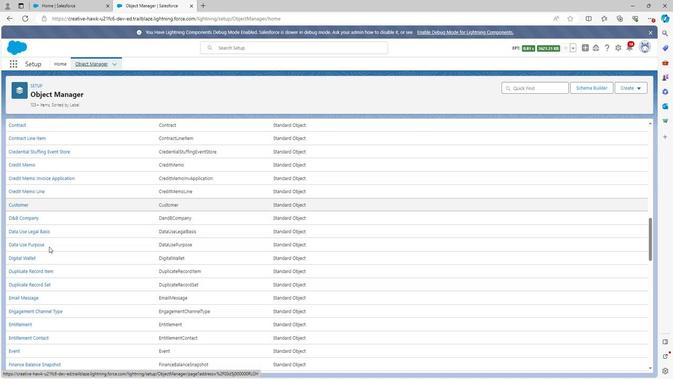 
Action: Mouse scrolled (48, 245) with delta (0, 0)
Screenshot: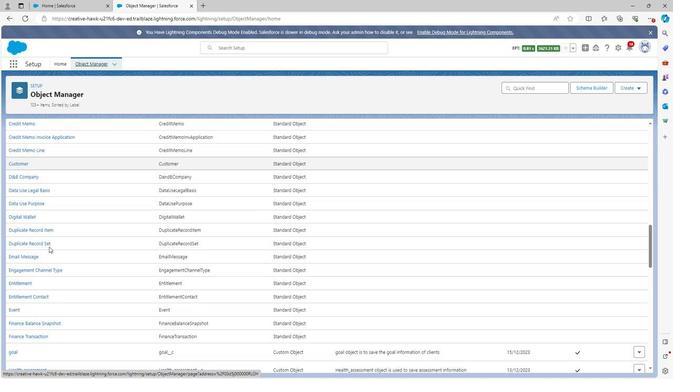 
Action: Mouse moved to (13, 287)
Screenshot: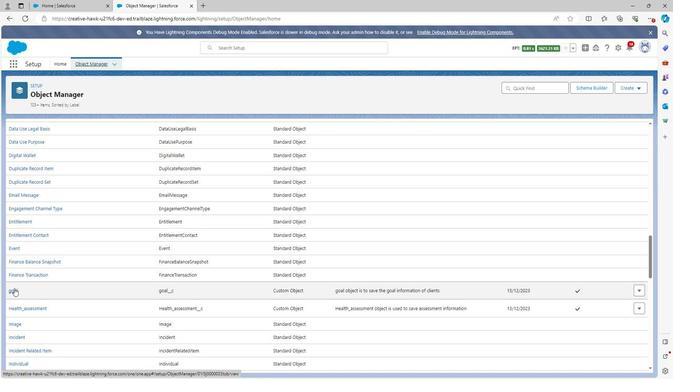 
Action: Mouse pressed left at (13, 287)
Screenshot: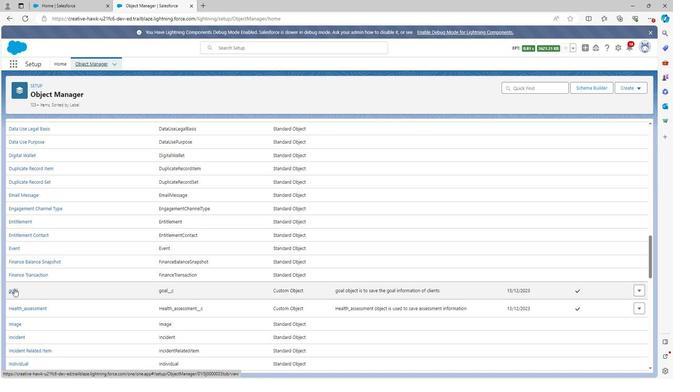 
Action: Mouse moved to (39, 135)
Screenshot: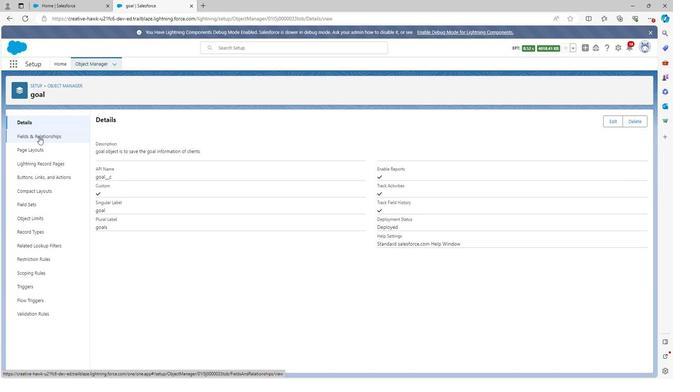 
Action: Mouse pressed left at (39, 135)
Screenshot: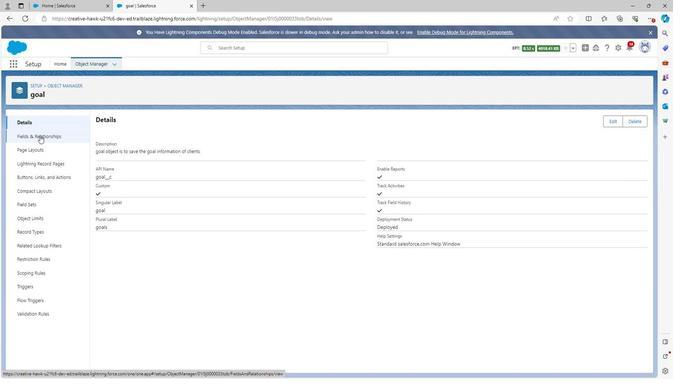 
Action: Mouse moved to (51, 312)
Screenshot: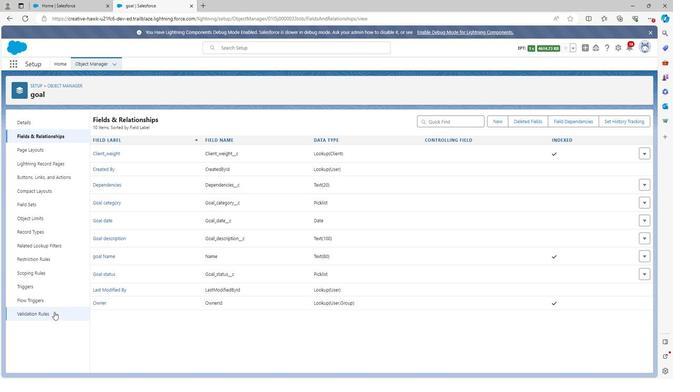 
Action: Mouse pressed left at (51, 312)
Screenshot: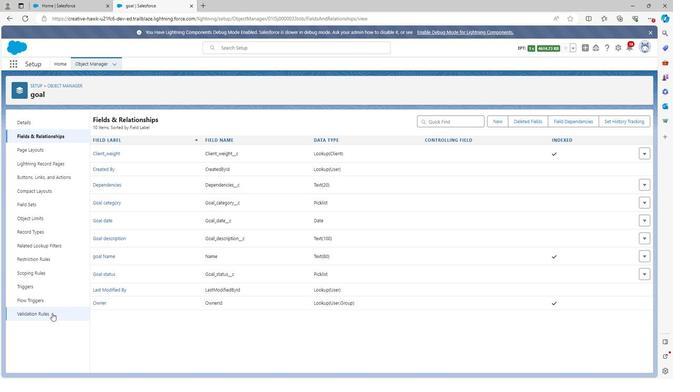 
Action: Mouse moved to (393, 173)
Screenshot: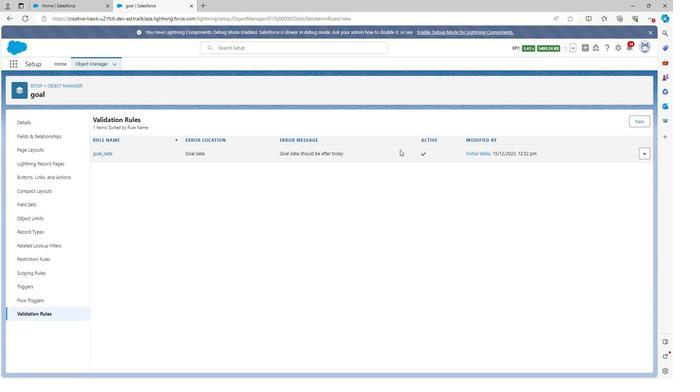 
